 Task: Open Card Card0000000012 in Board Board0000000003 in Workspace WS0000000001 in Trello. Add Member Prateek.ku2001@gmail.com to Card Card0000000012 in Board Board0000000003 in Workspace WS0000000001 in Trello. Add Red Label titled Label0000000012 to Card Card0000000012 in Board Board0000000003 in Workspace WS0000000001 in Trello. Add Checklist CL0000000012 to Card Card0000000012 in Board Board0000000003 in Workspace WS0000000001 in Trello. Add Dates with Start Date as Nov 01 2023 and Due Date as Nov 30 2023 to Card Card0000000012 in Board Board0000000003 in Workspace WS0000000001 in Trello
Action: Mouse moved to (667, 109)
Screenshot: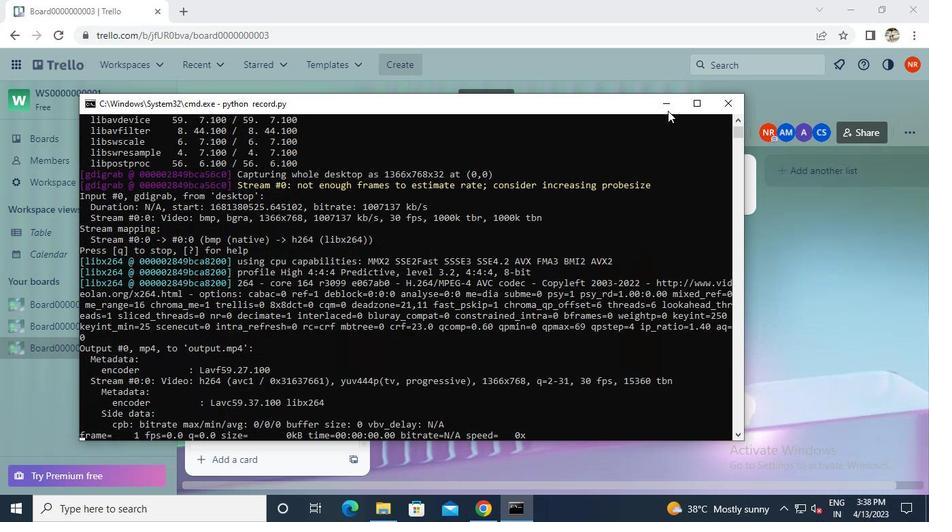 
Action: Mouse pressed left at (667, 109)
Screenshot: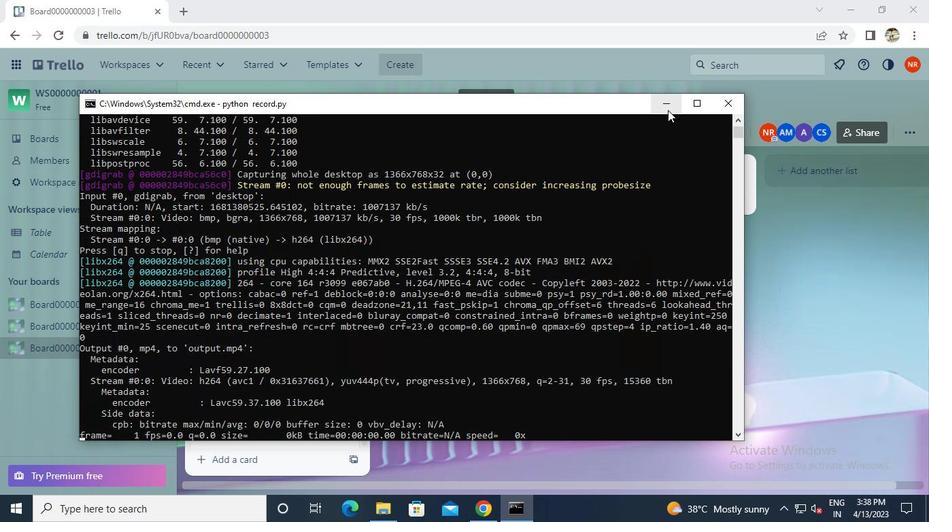 
Action: Mouse moved to (271, 422)
Screenshot: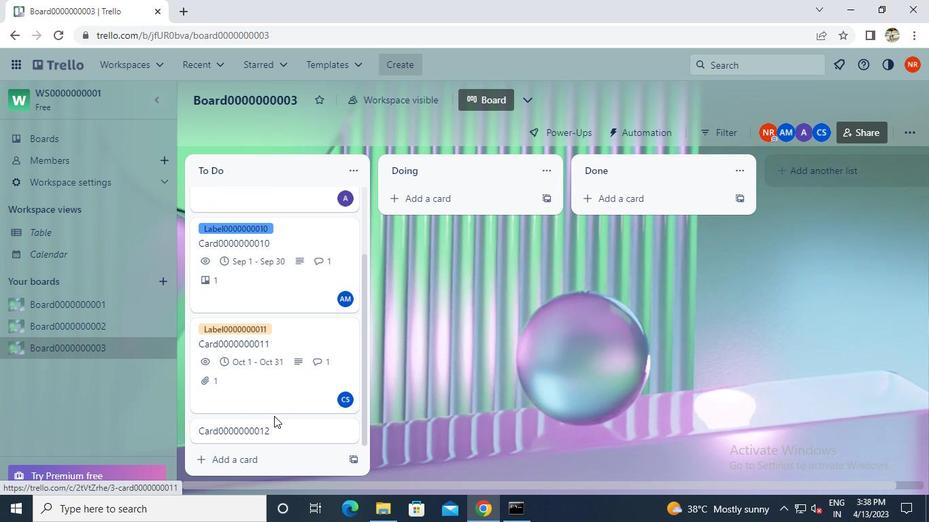 
Action: Mouse pressed left at (271, 422)
Screenshot: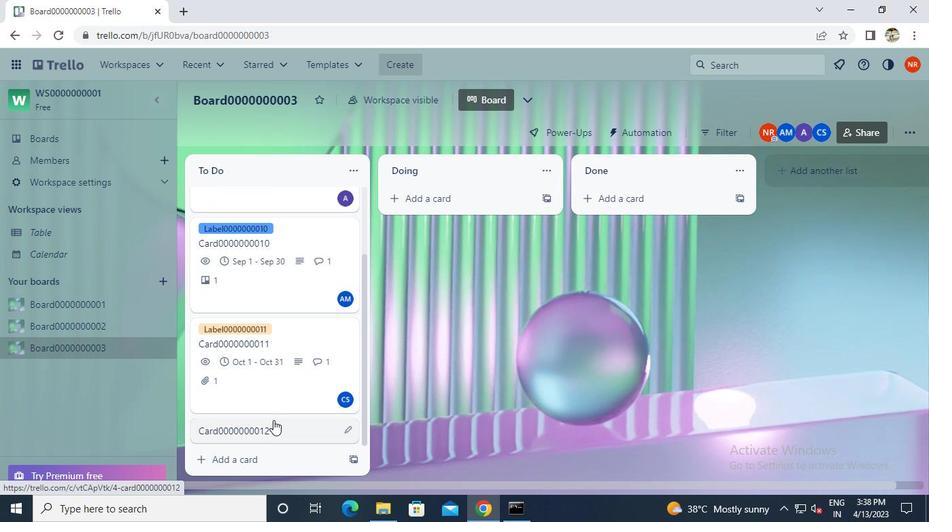 
Action: Mouse moved to (631, 220)
Screenshot: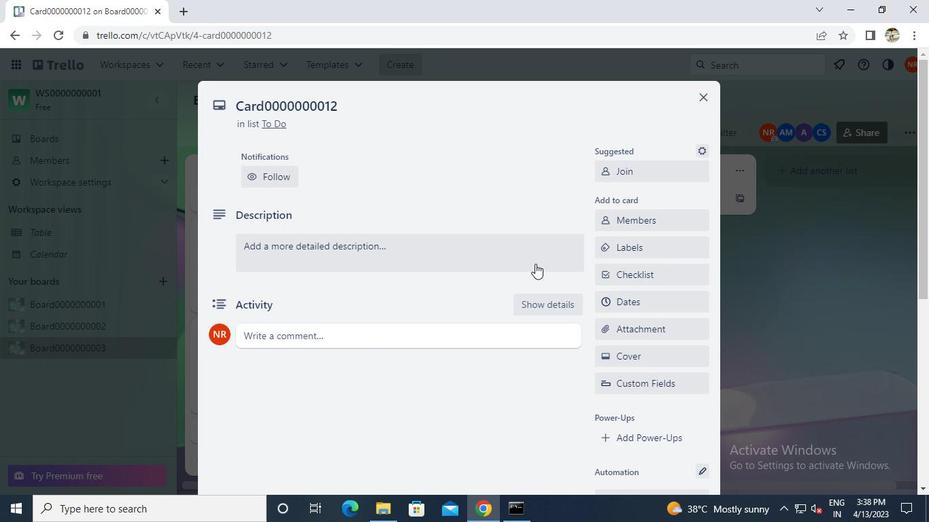 
Action: Mouse pressed left at (631, 220)
Screenshot: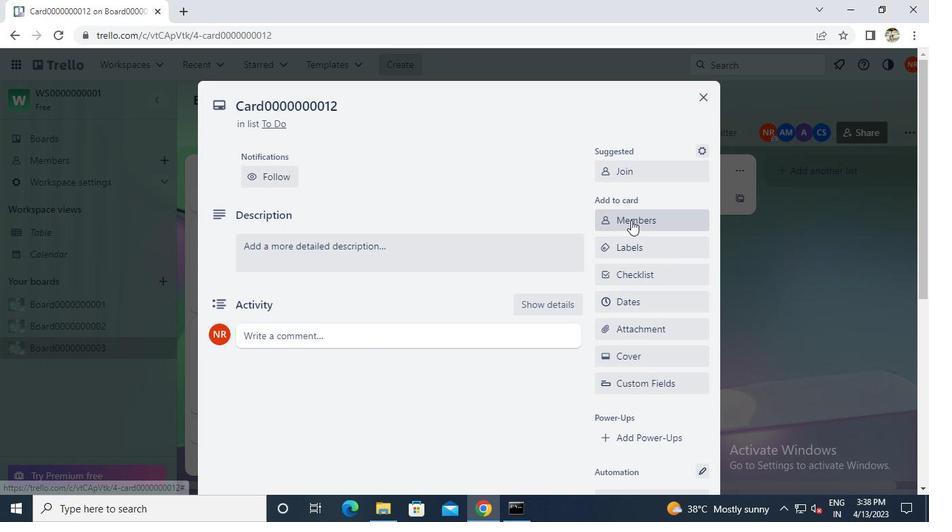 
Action: Keyboard p
Screenshot: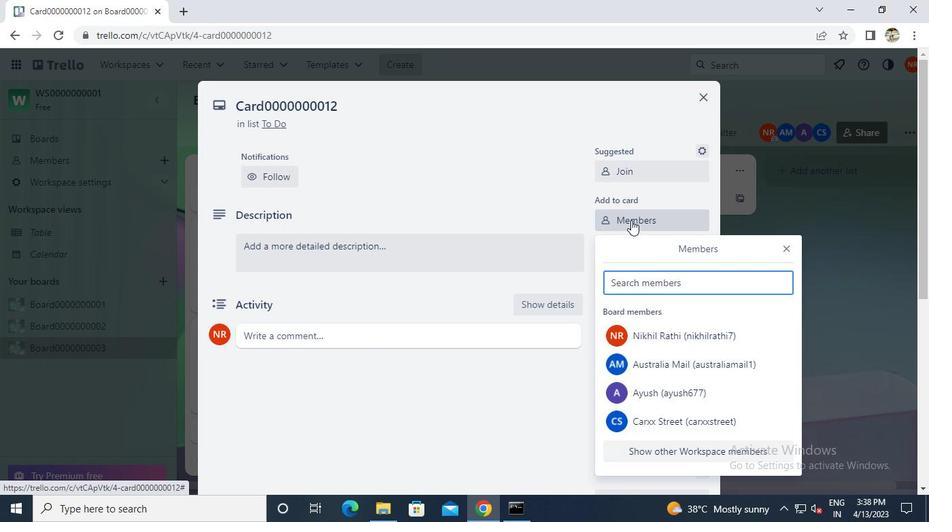 
Action: Mouse moved to (640, 414)
Screenshot: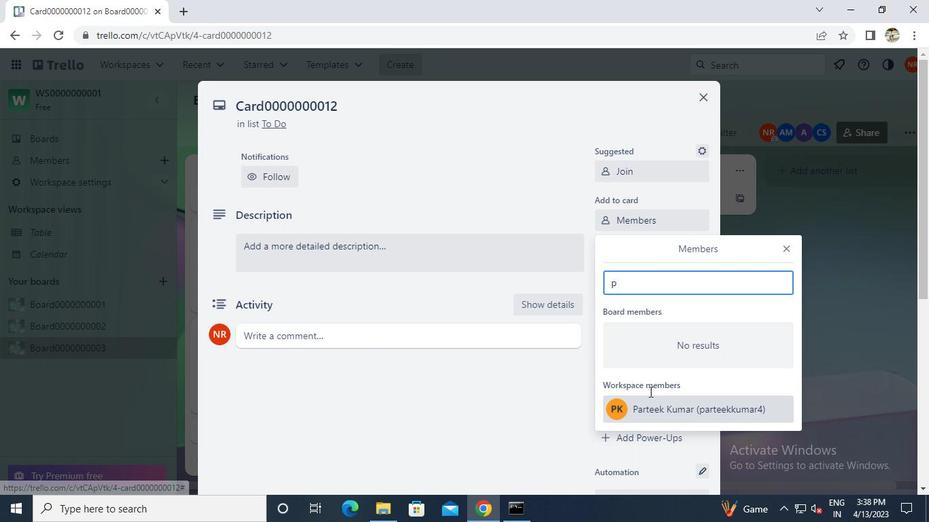 
Action: Mouse pressed left at (640, 414)
Screenshot: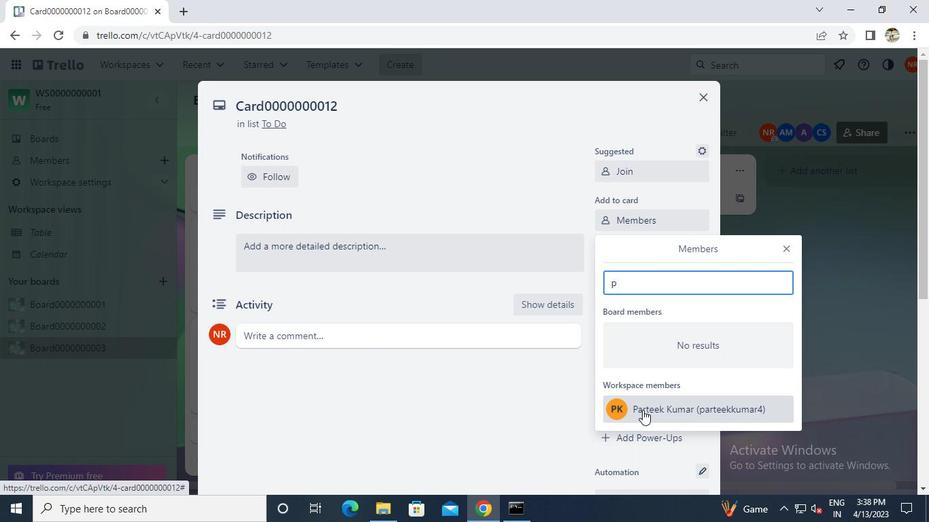 
Action: Mouse moved to (787, 251)
Screenshot: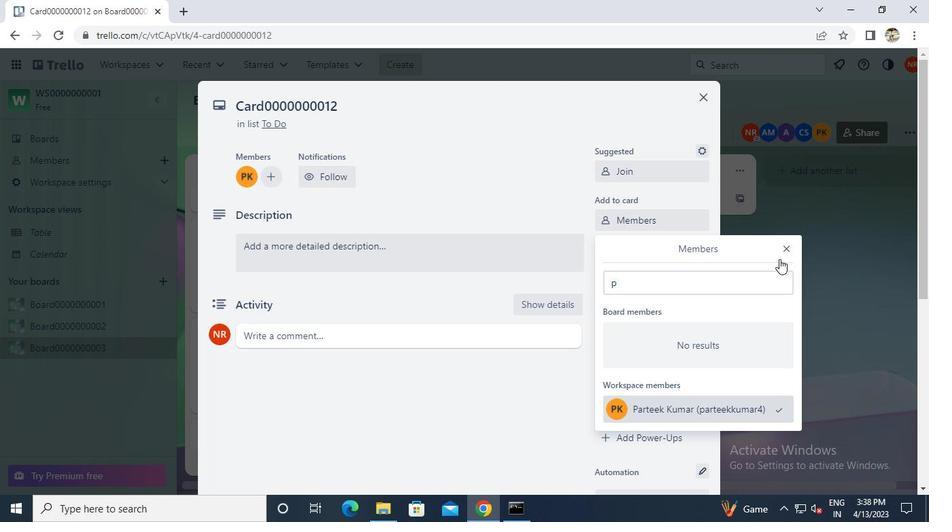 
Action: Mouse pressed left at (787, 251)
Screenshot: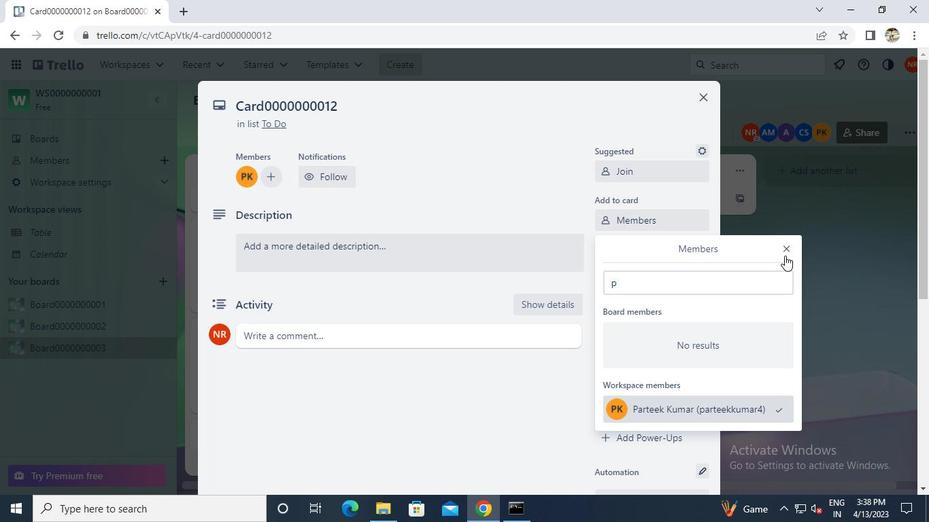 
Action: Mouse moved to (650, 240)
Screenshot: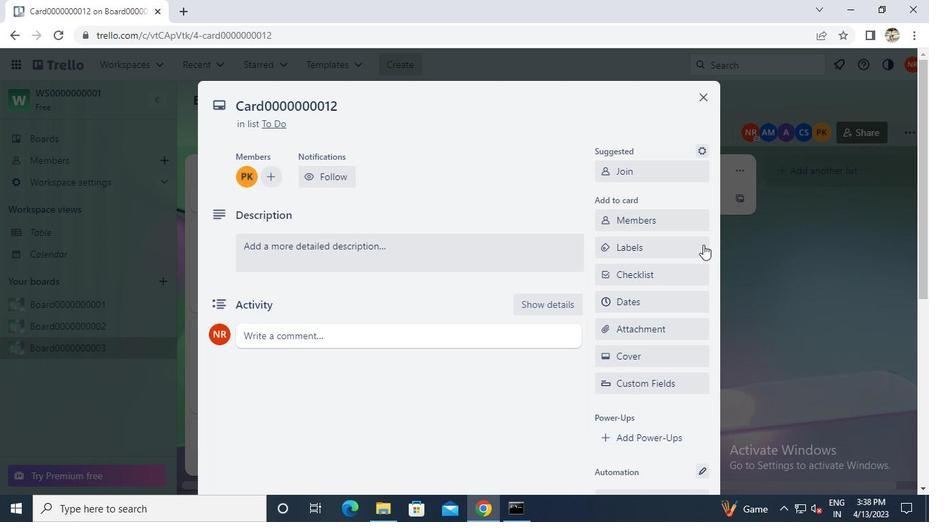 
Action: Mouse pressed left at (650, 240)
Screenshot: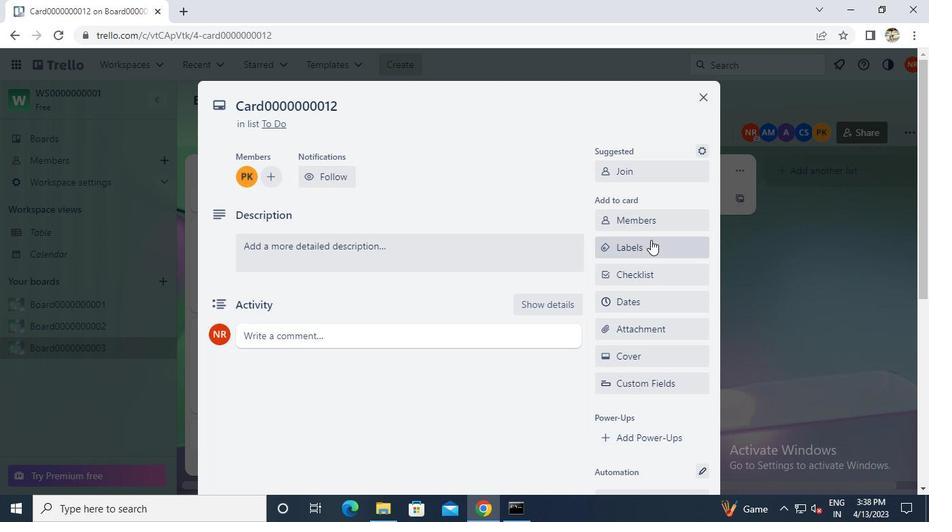 
Action: Mouse moved to (673, 412)
Screenshot: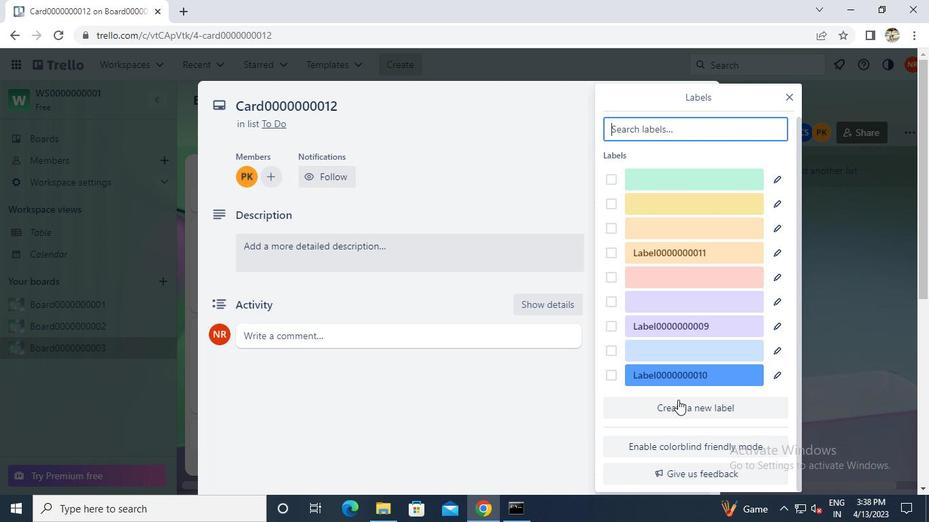 
Action: Mouse pressed left at (673, 412)
Screenshot: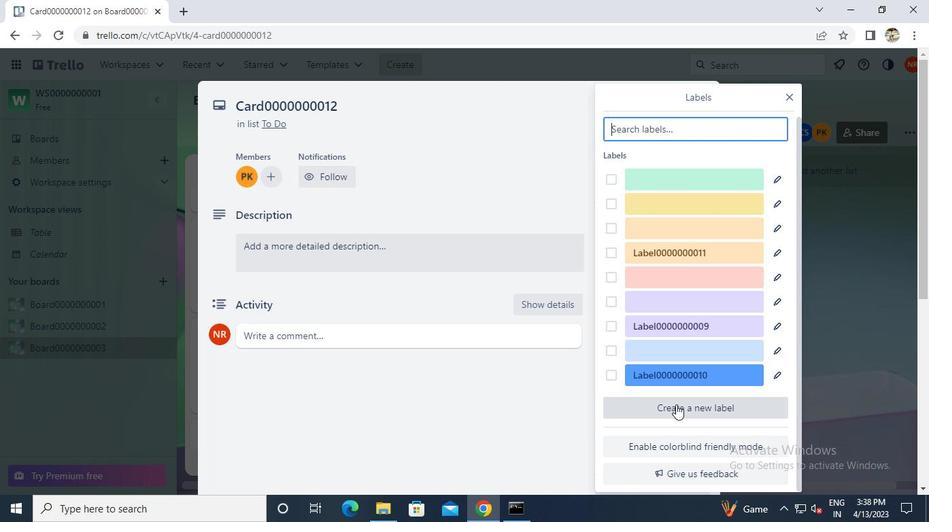 
Action: Mouse moved to (733, 321)
Screenshot: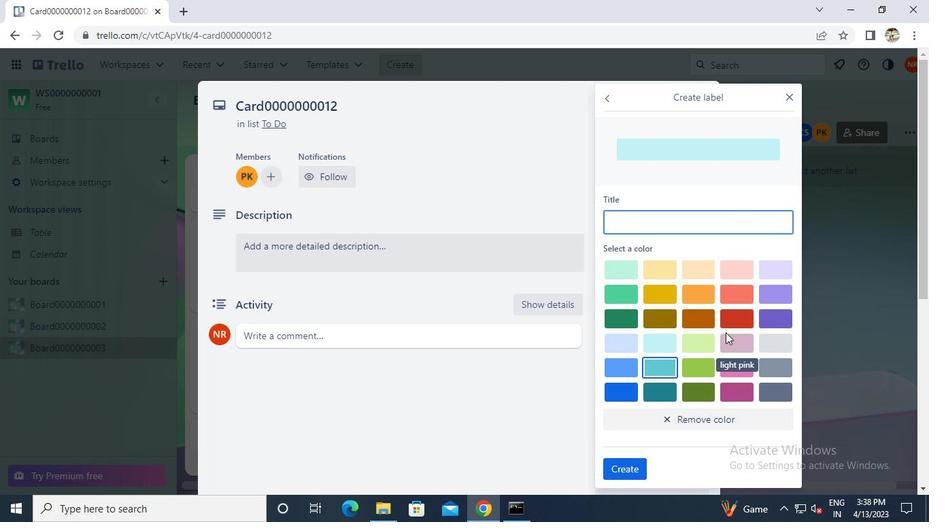 
Action: Mouse pressed left at (733, 321)
Screenshot: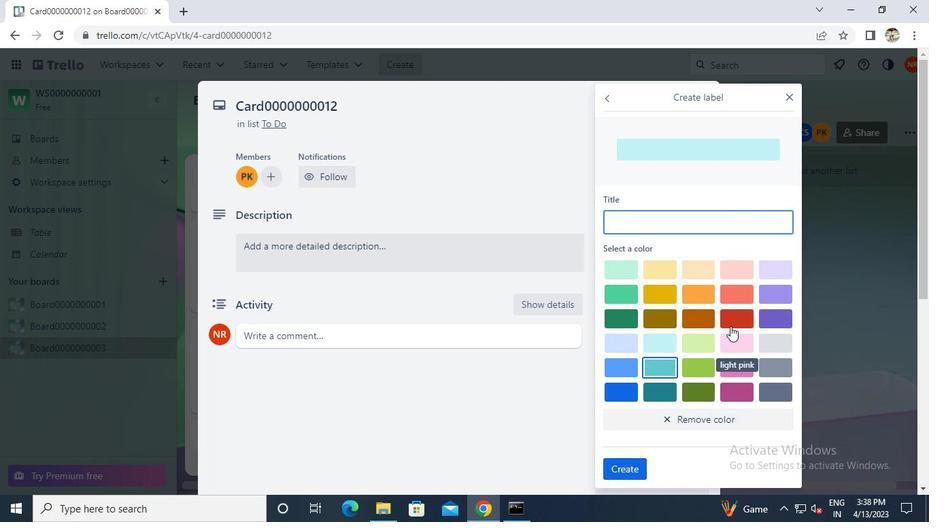 
Action: Mouse moved to (680, 214)
Screenshot: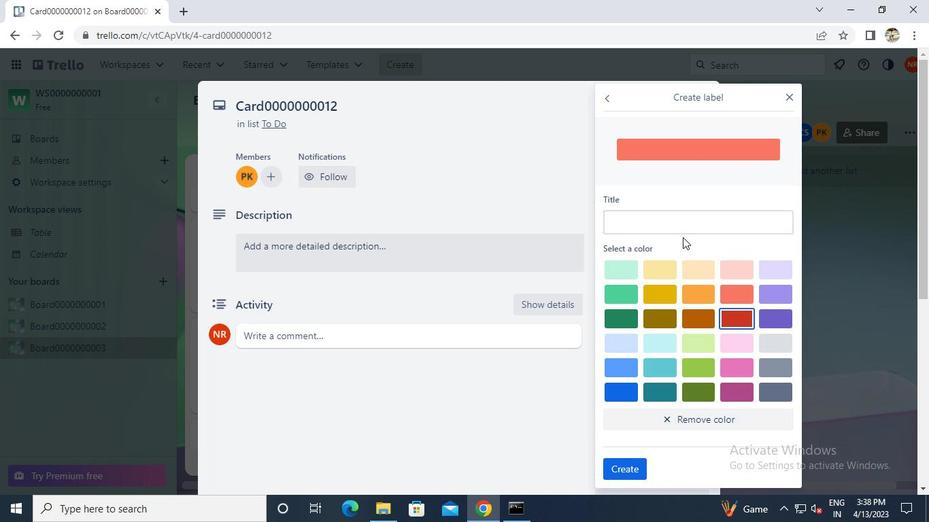 
Action: Mouse pressed left at (680, 214)
Screenshot: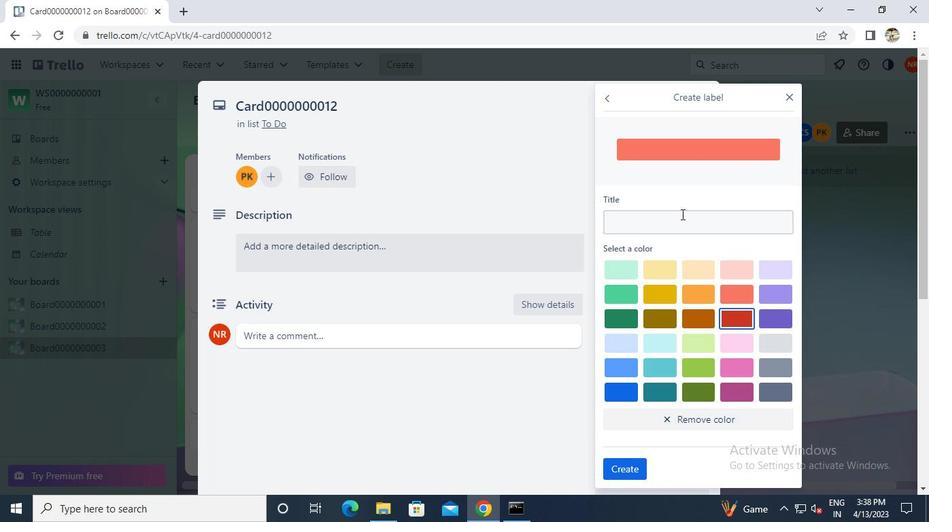 
Action: Mouse moved to (653, 197)
Screenshot: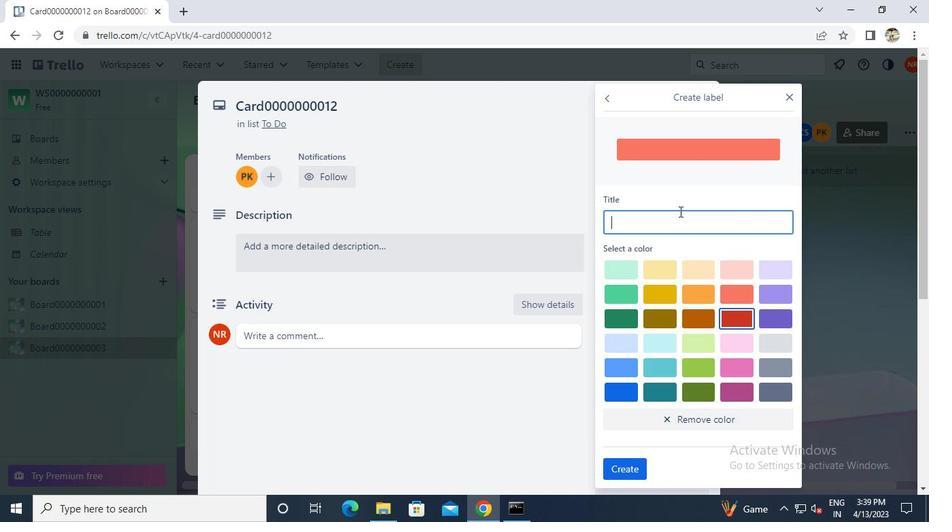 
Action: Keyboard Key.caps_lock
Screenshot: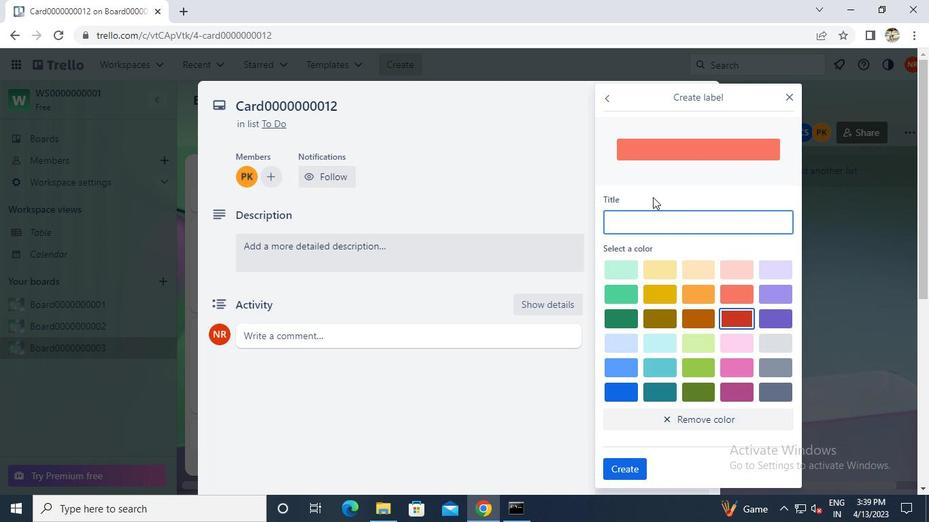 
Action: Keyboard l
Screenshot: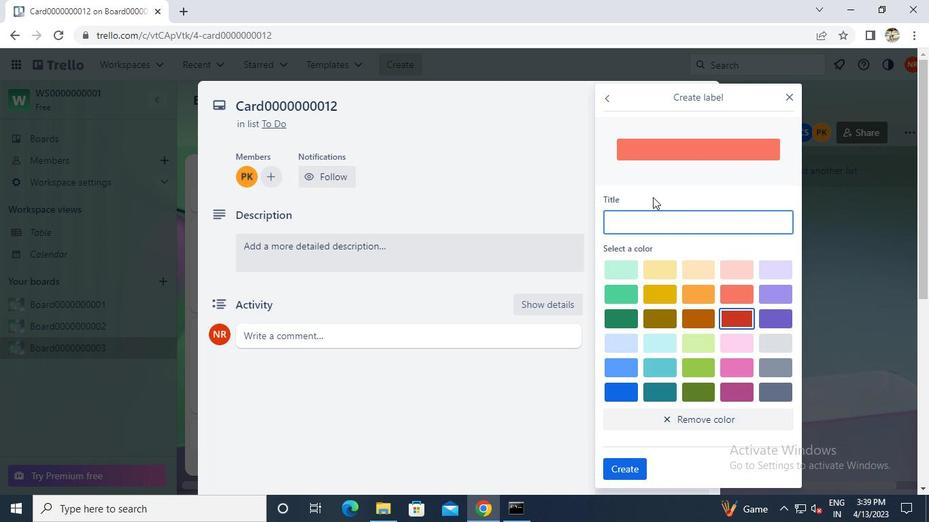 
Action: Keyboard Key.caps_lock
Screenshot: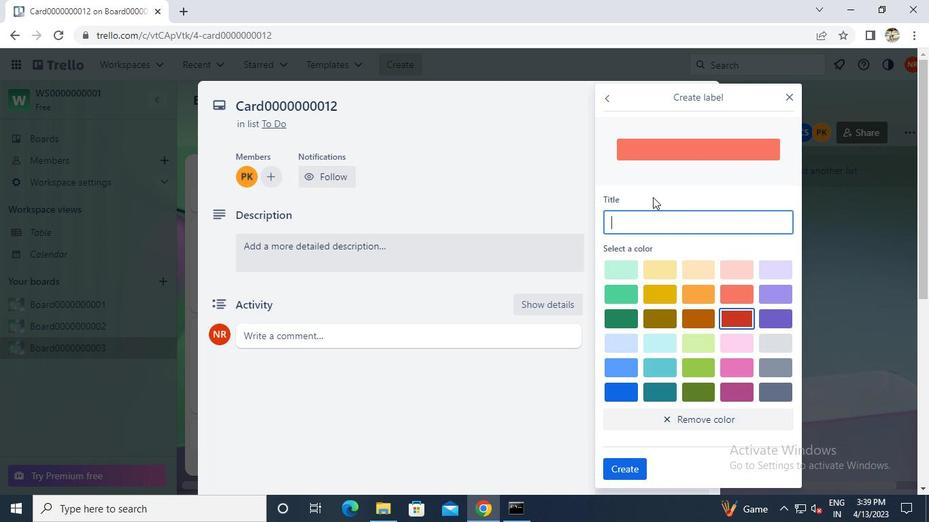 
Action: Keyboard a
Screenshot: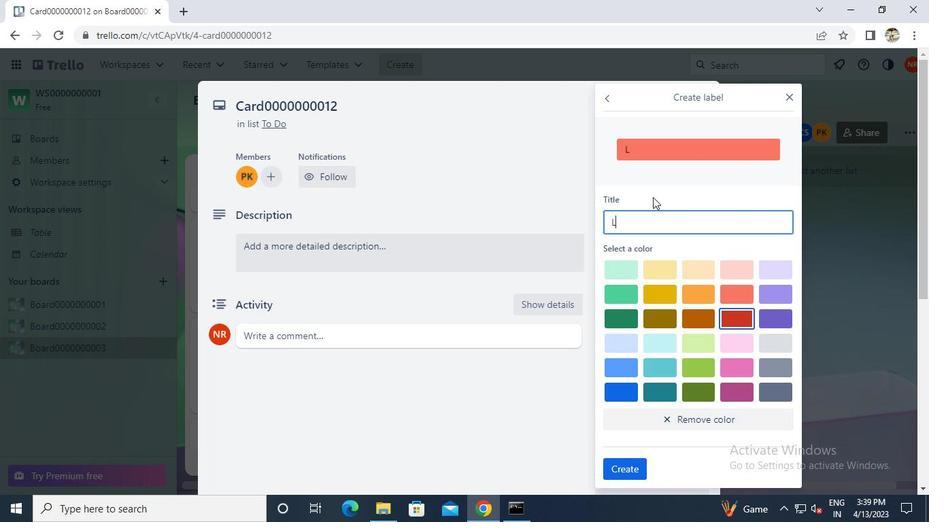 
Action: Keyboard b
Screenshot: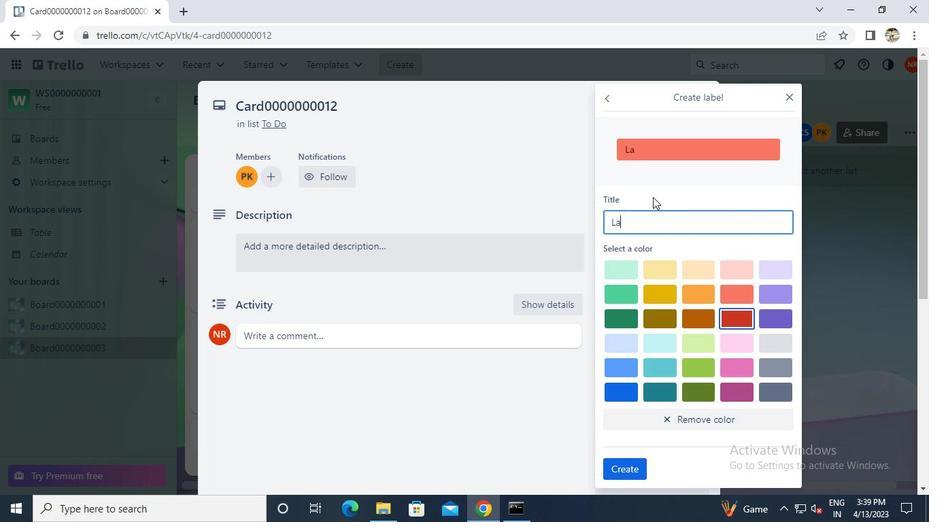 
Action: Keyboard e
Screenshot: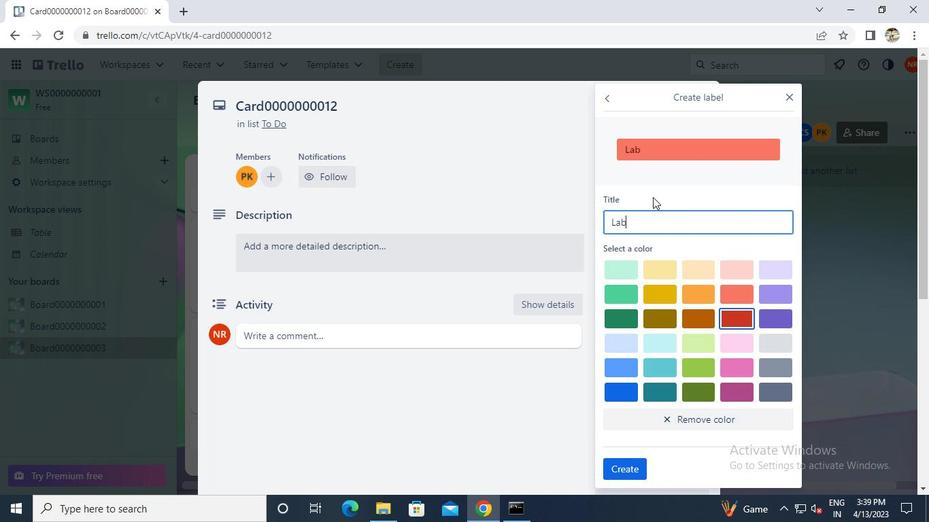 
Action: Keyboard l
Screenshot: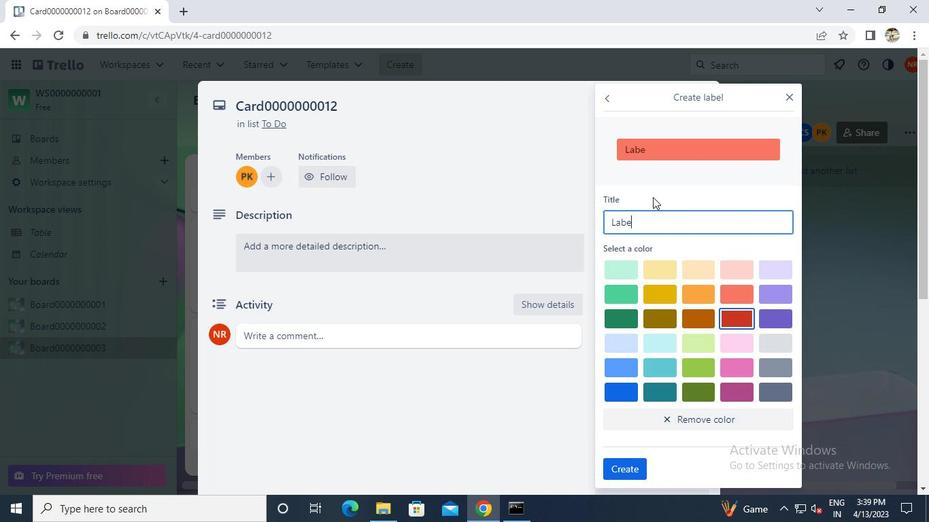
Action: Keyboard 0
Screenshot: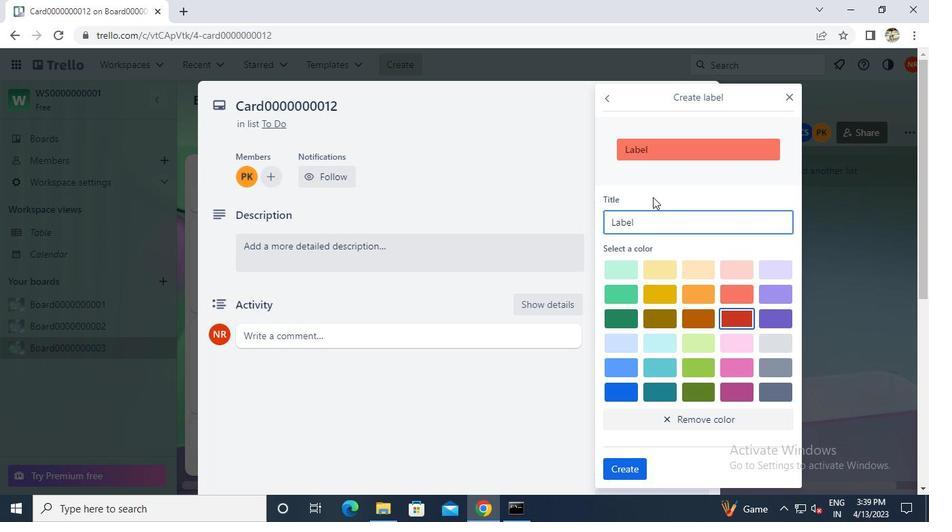 
Action: Keyboard 0
Screenshot: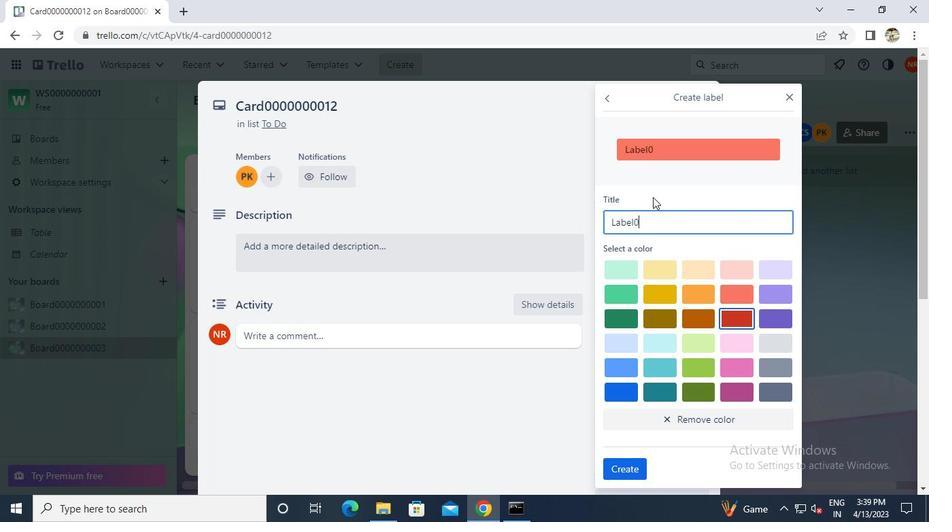 
Action: Keyboard 0
Screenshot: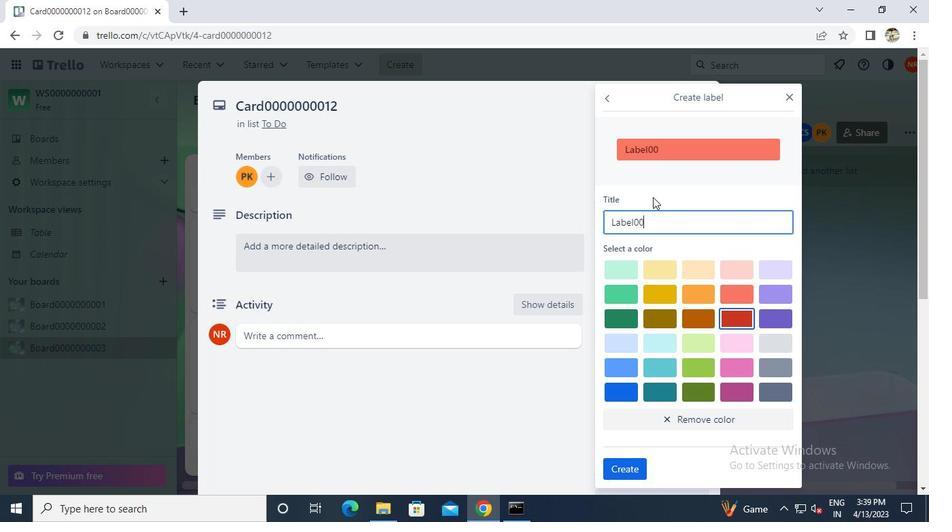 
Action: Keyboard 0
Screenshot: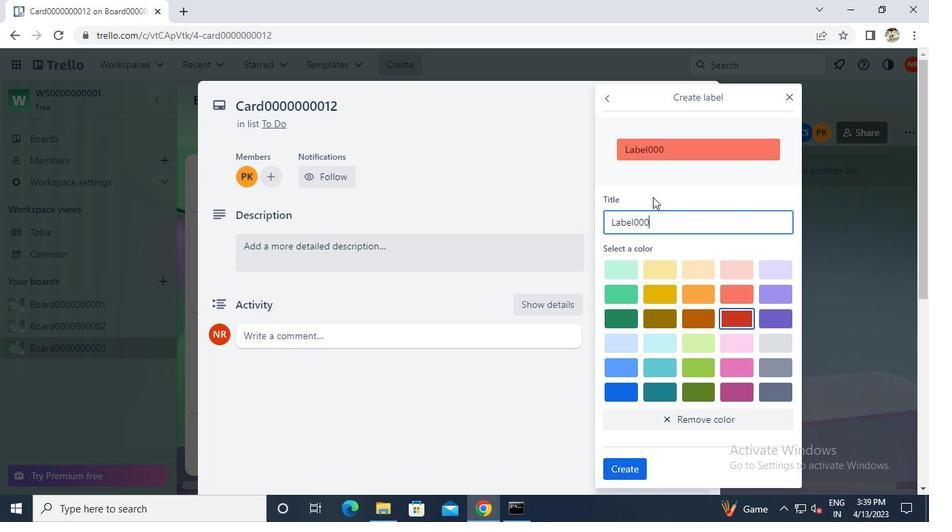 
Action: Keyboard 0
Screenshot: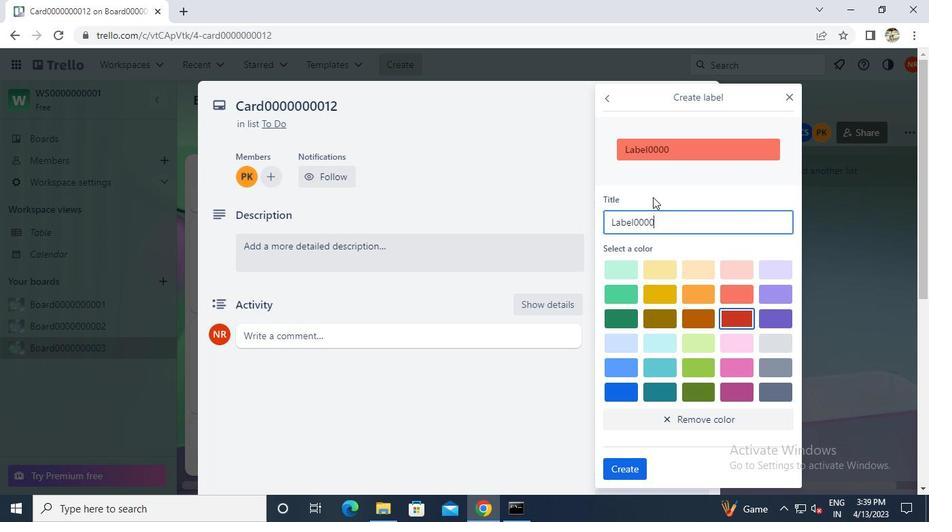 
Action: Keyboard 0
Screenshot: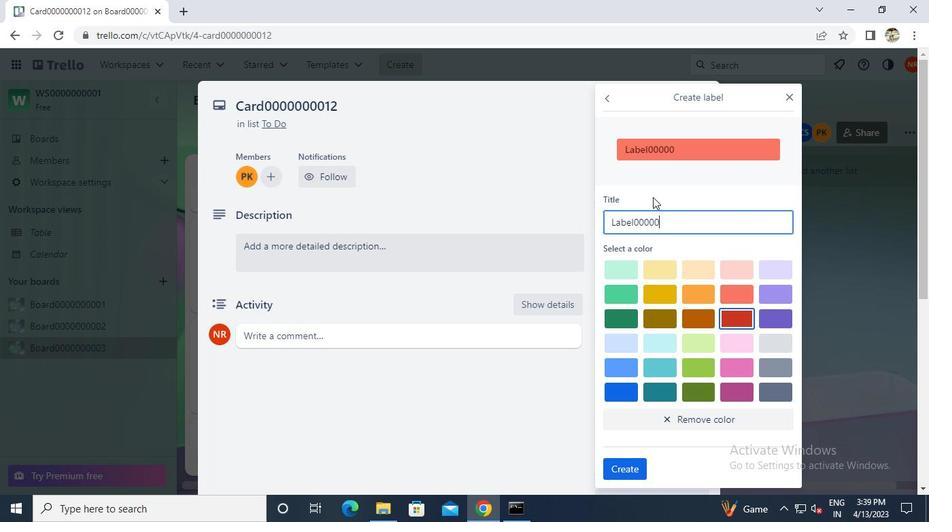 
Action: Keyboard 0
Screenshot: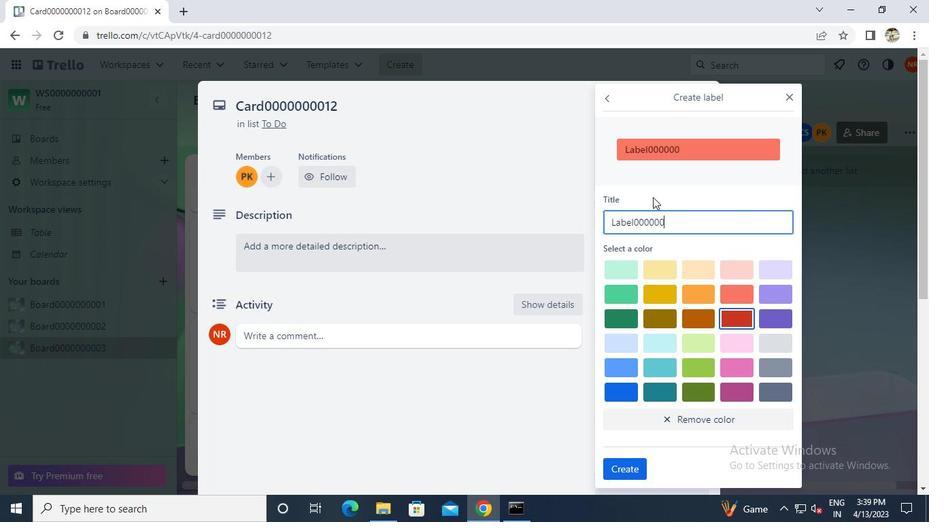 
Action: Keyboard 0
Screenshot: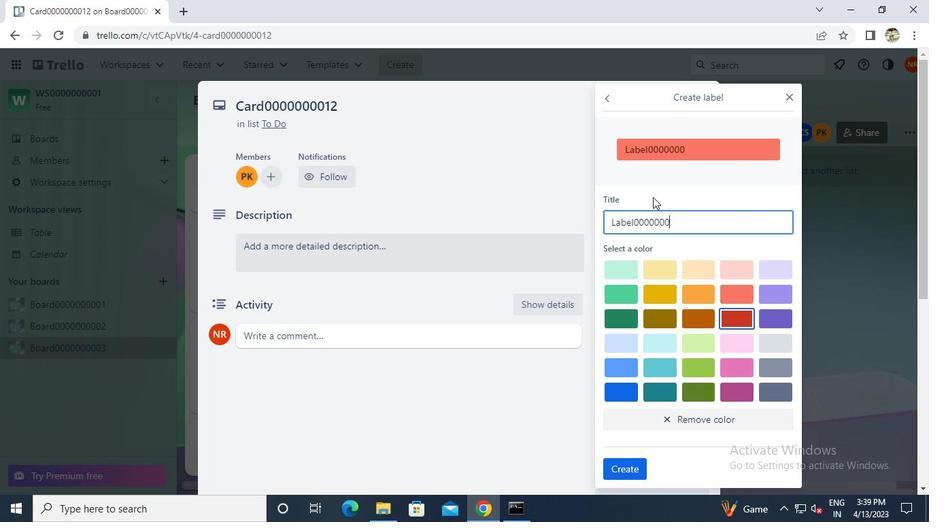 
Action: Keyboard 0
Screenshot: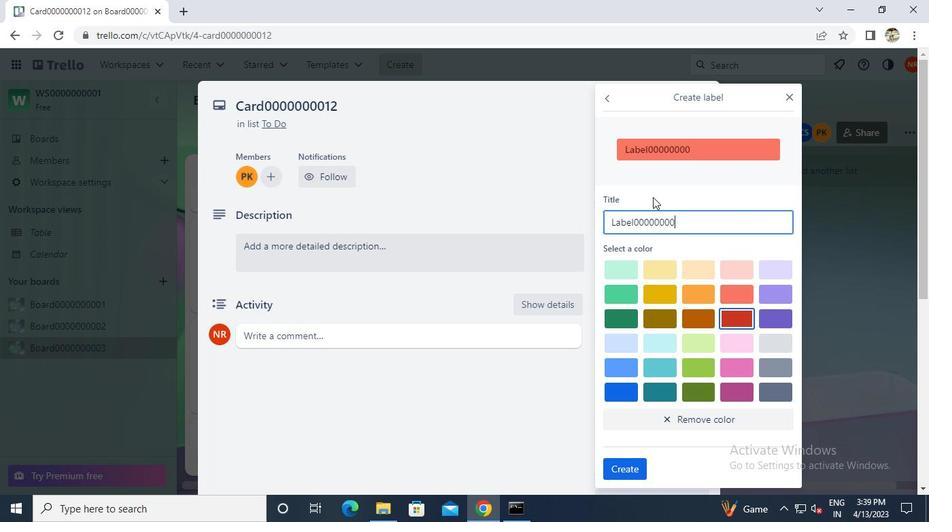 
Action: Keyboard 1
Screenshot: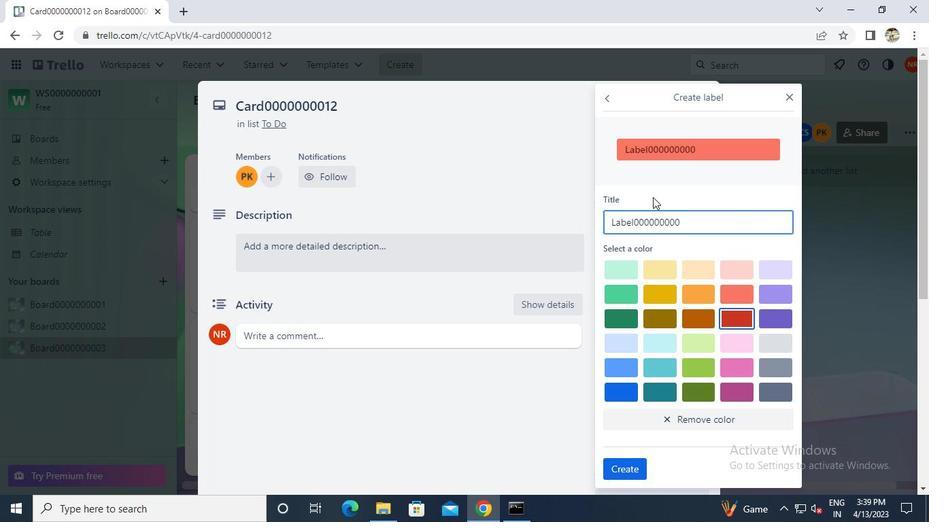 
Action: Keyboard 2
Screenshot: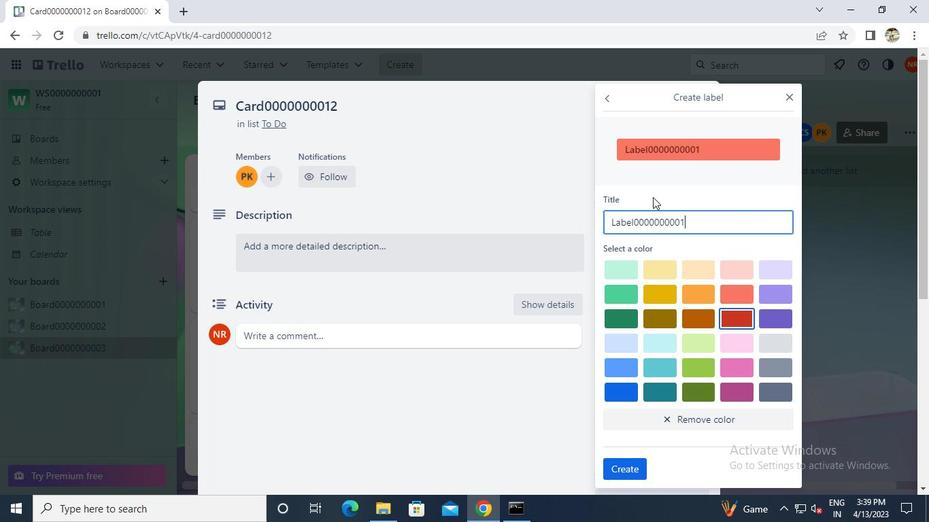 
Action: Mouse moved to (614, 470)
Screenshot: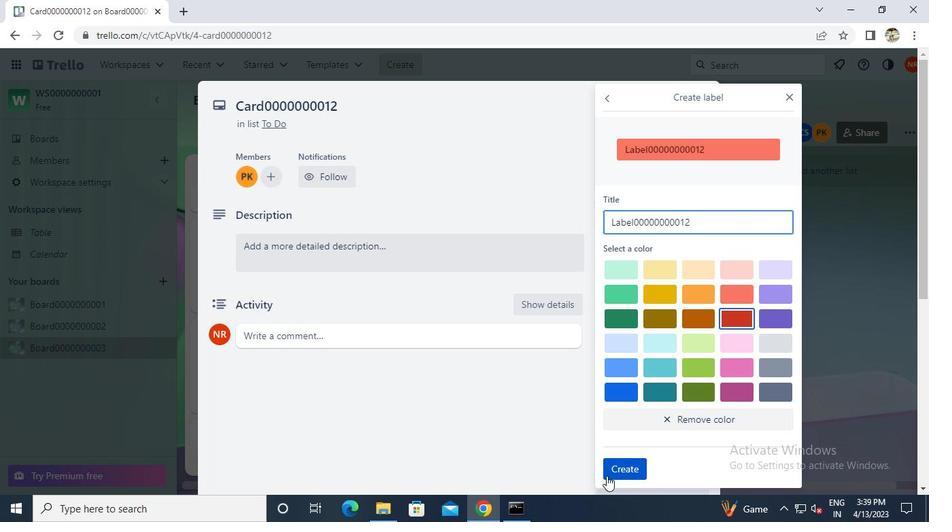 
Action: Mouse pressed left at (614, 470)
Screenshot: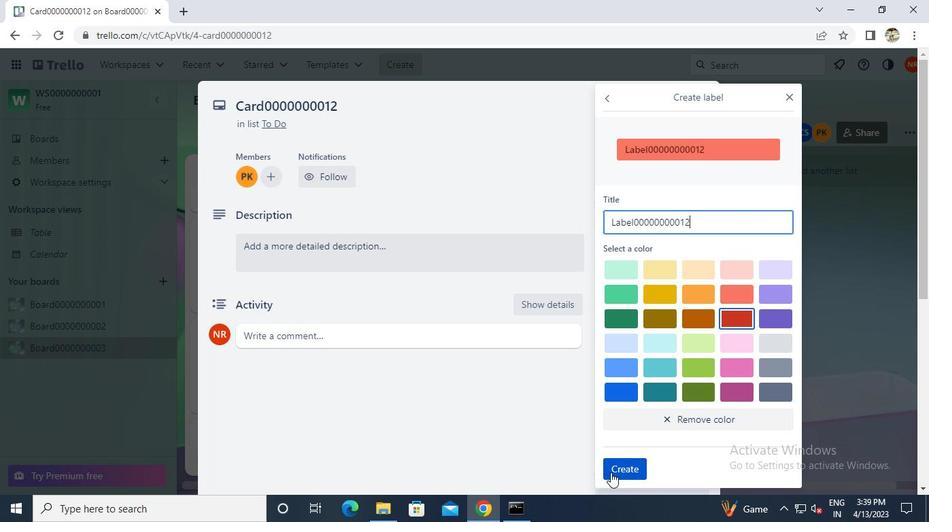 
Action: Mouse moved to (787, 96)
Screenshot: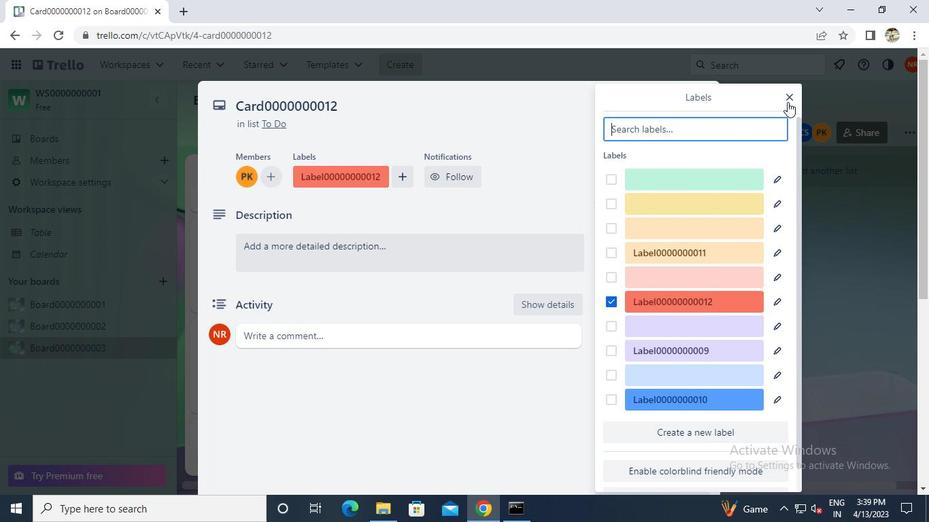 
Action: Mouse pressed left at (787, 96)
Screenshot: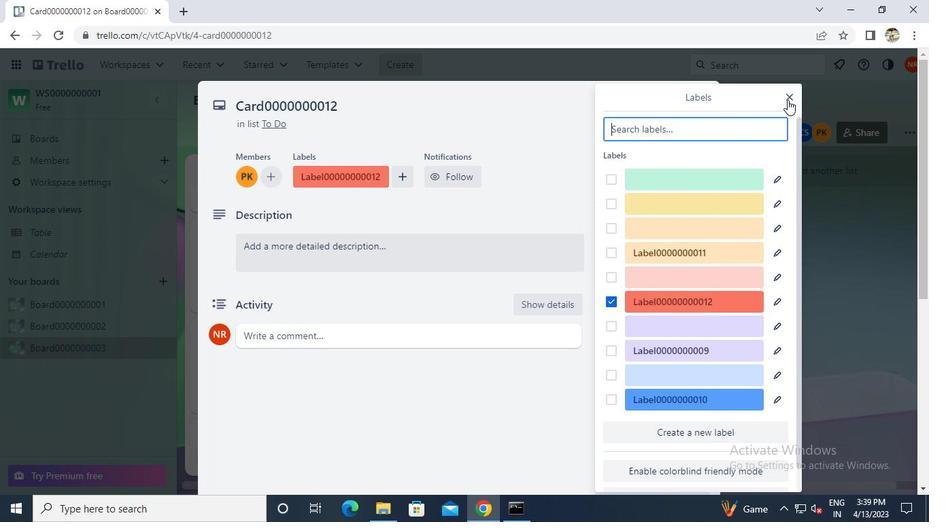 
Action: Mouse moved to (657, 273)
Screenshot: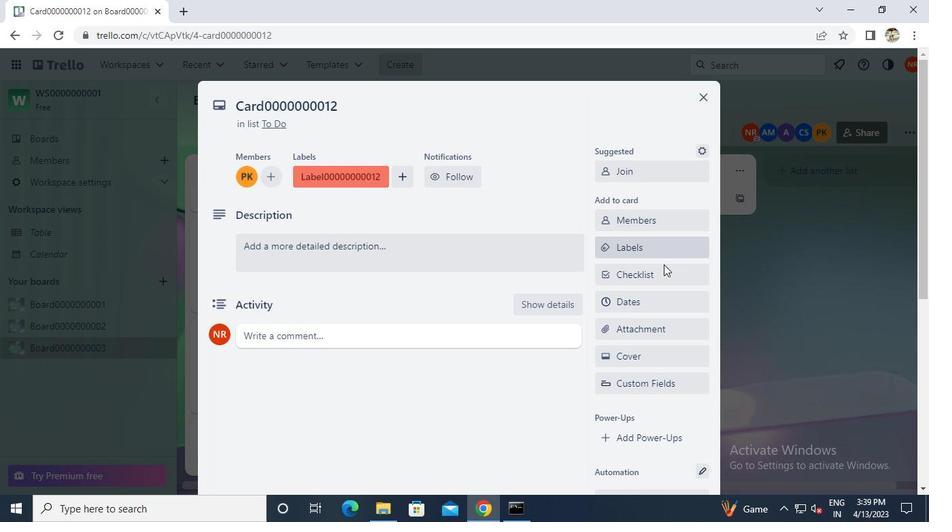 
Action: Mouse pressed left at (657, 273)
Screenshot: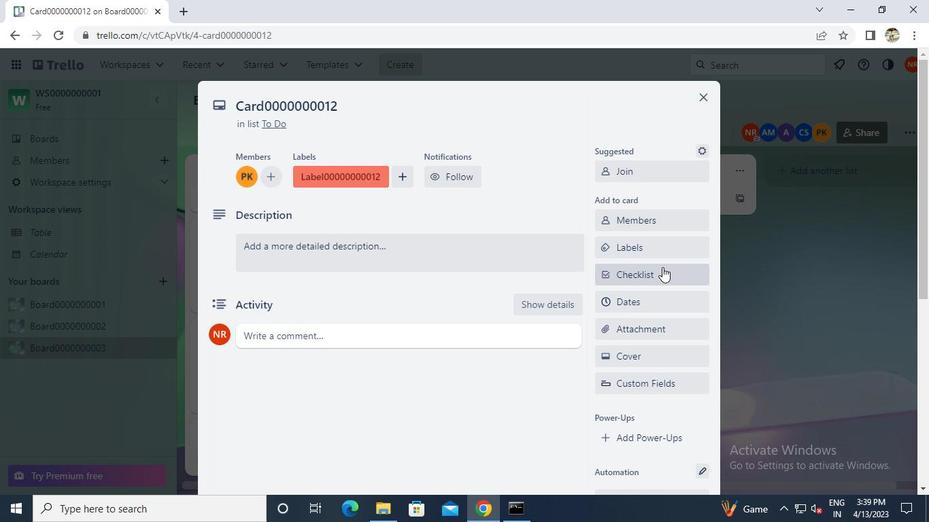 
Action: Keyboard Key.caps_lock
Screenshot: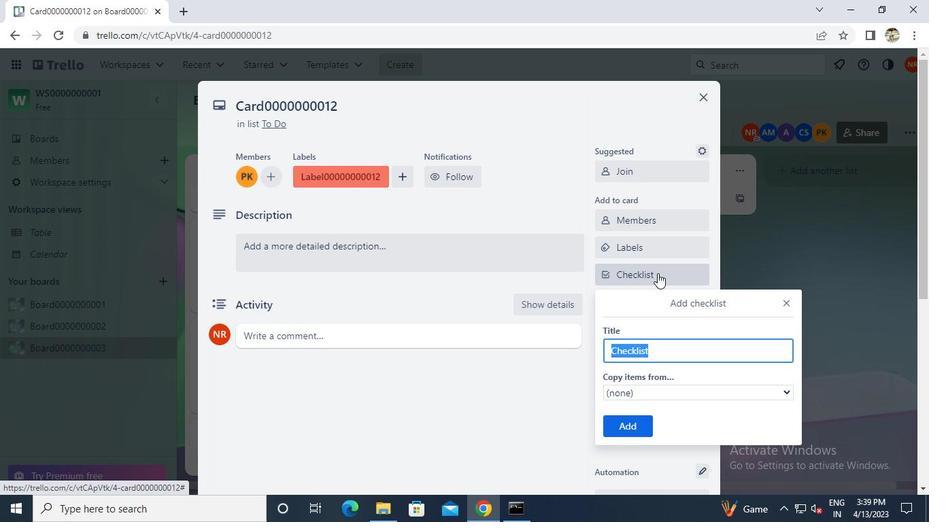 
Action: Keyboard c
Screenshot: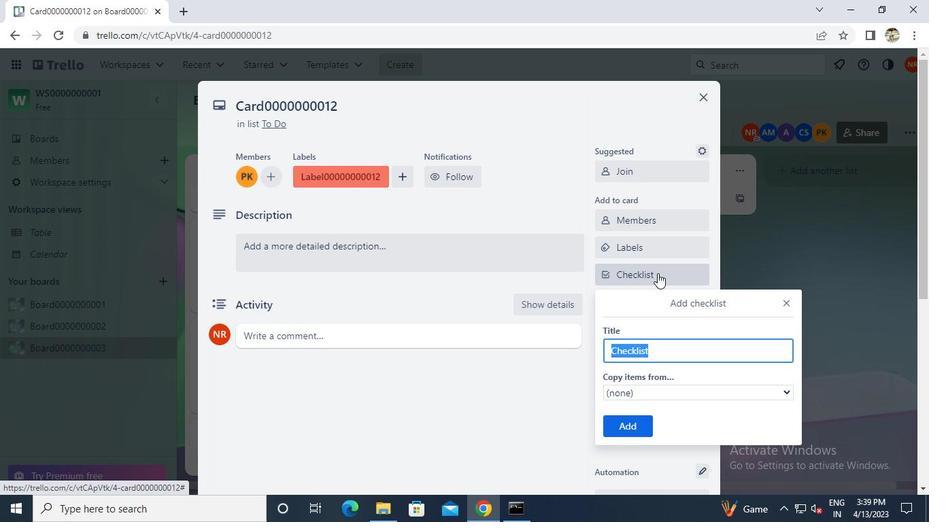 
Action: Keyboard l
Screenshot: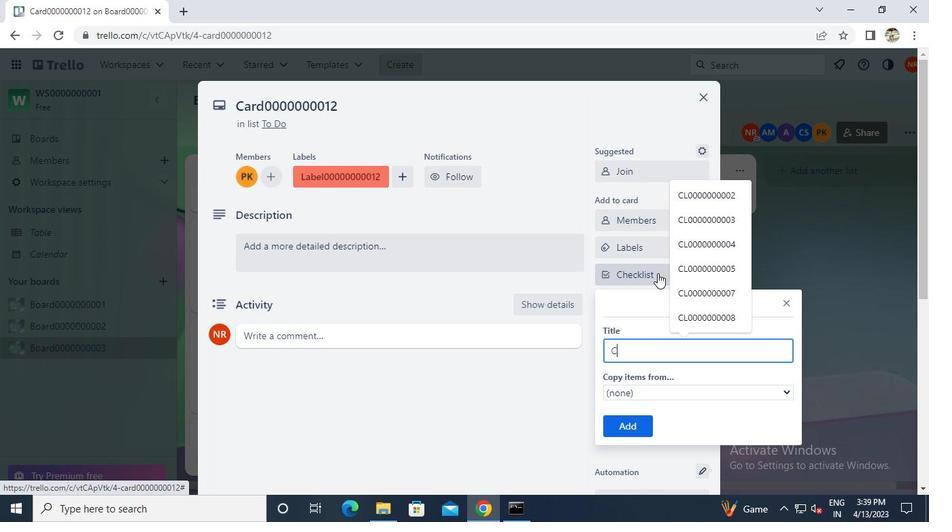 
Action: Keyboard 0
Screenshot: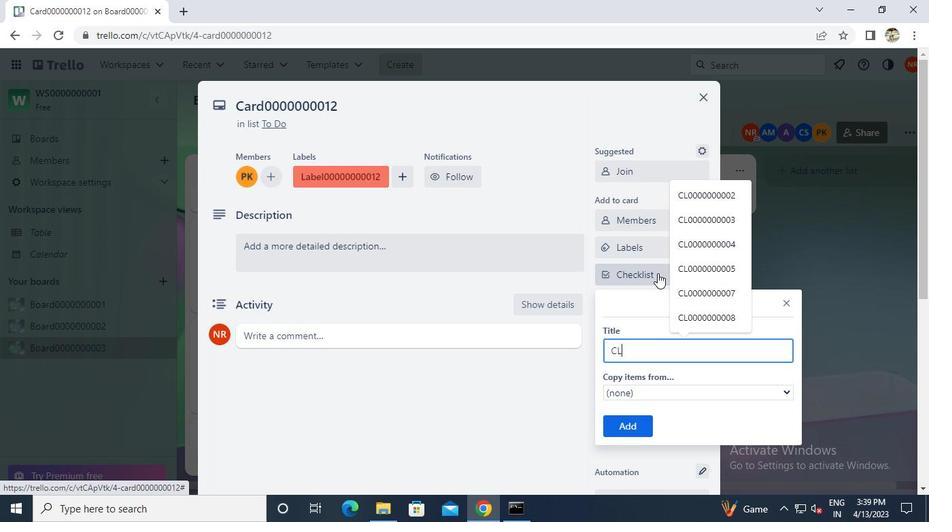 
Action: Keyboard 0
Screenshot: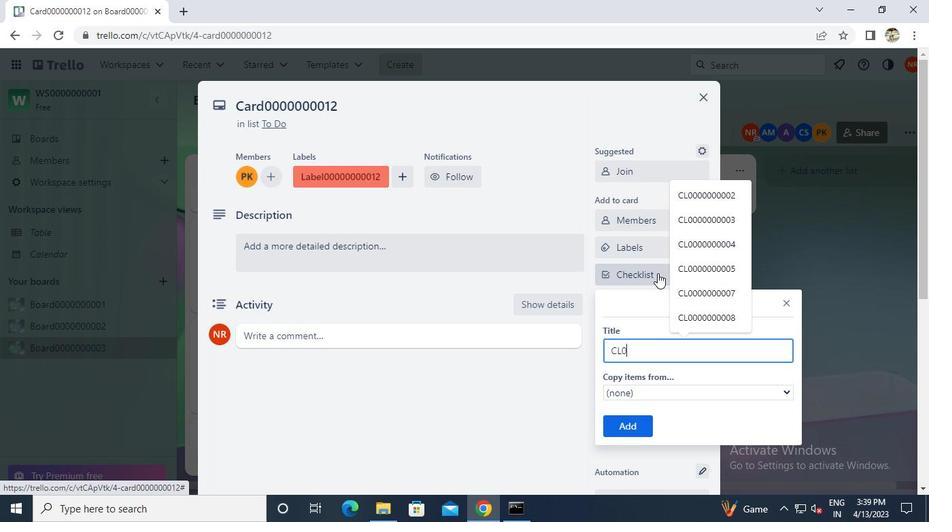 
Action: Keyboard 0
Screenshot: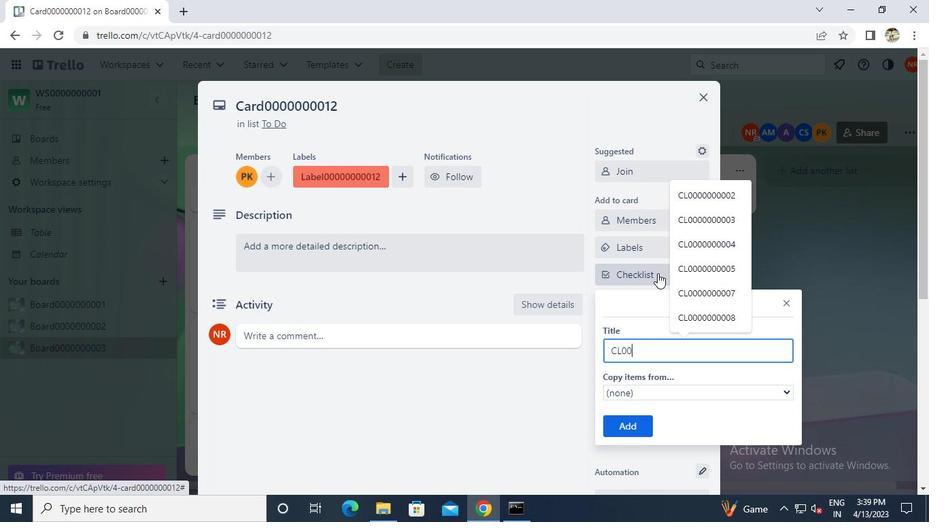 
Action: Keyboard 0
Screenshot: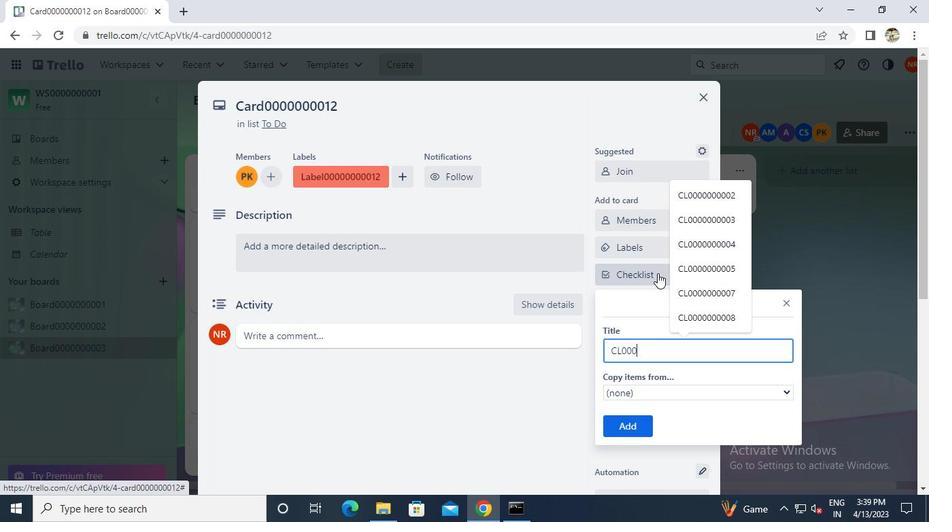 
Action: Keyboard 0
Screenshot: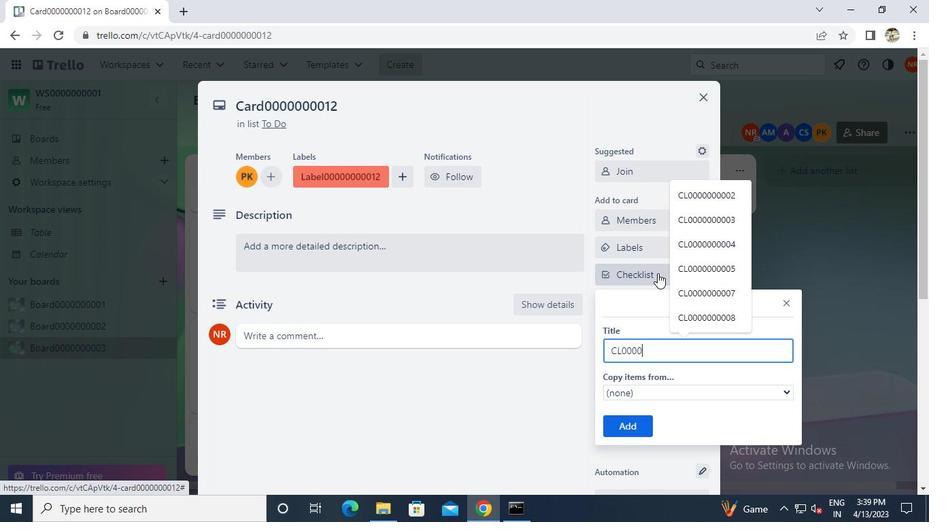 
Action: Keyboard 0
Screenshot: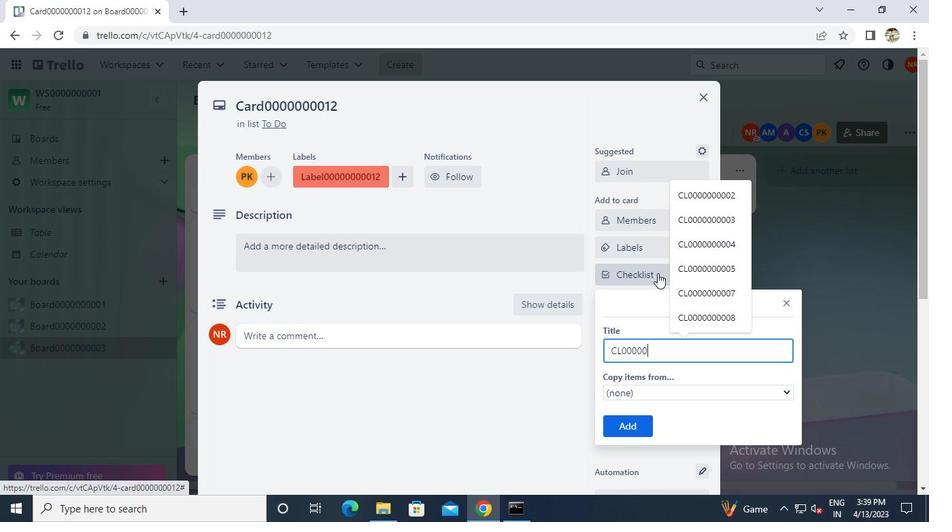 
Action: Keyboard 0
Screenshot: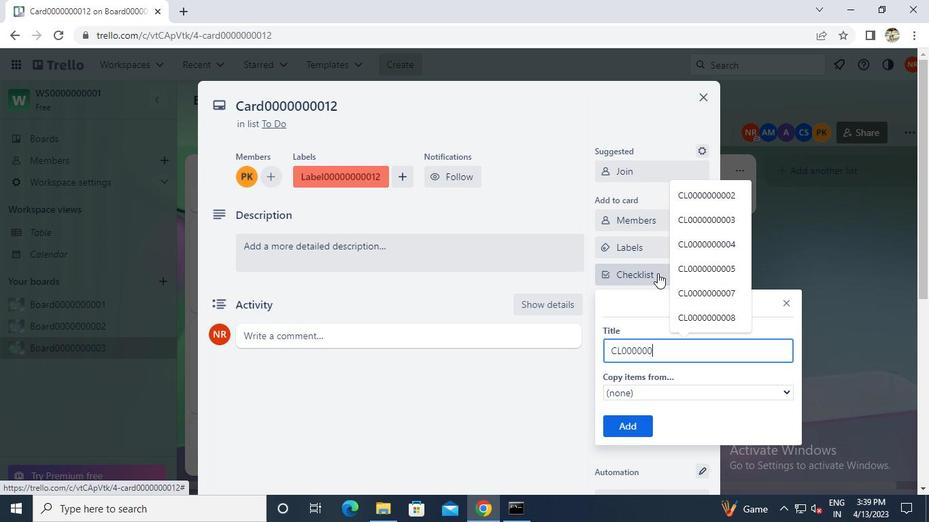 
Action: Keyboard 0
Screenshot: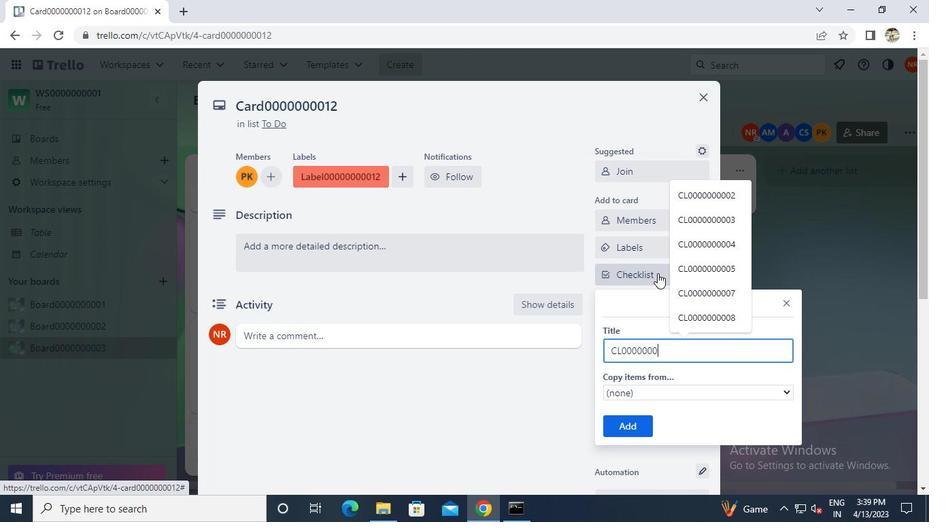 
Action: Keyboard 1
Screenshot: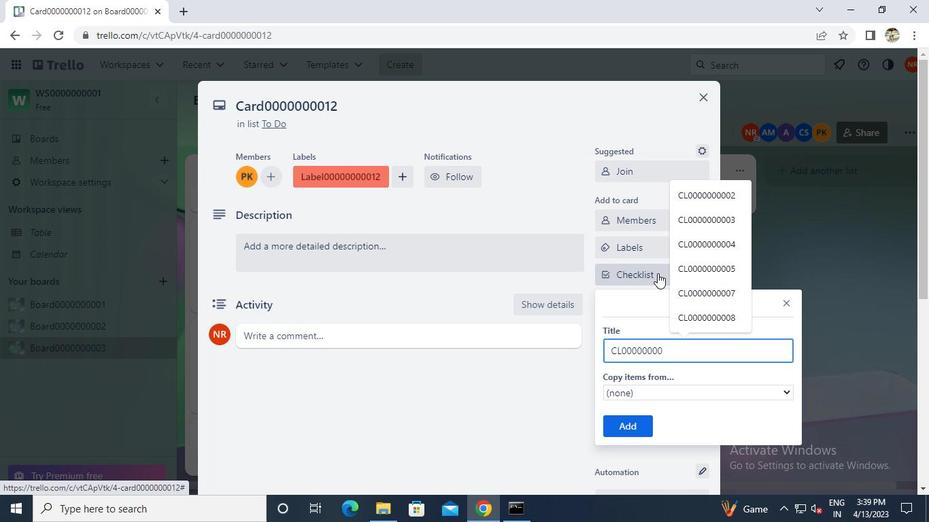 
Action: Keyboard 2
Screenshot: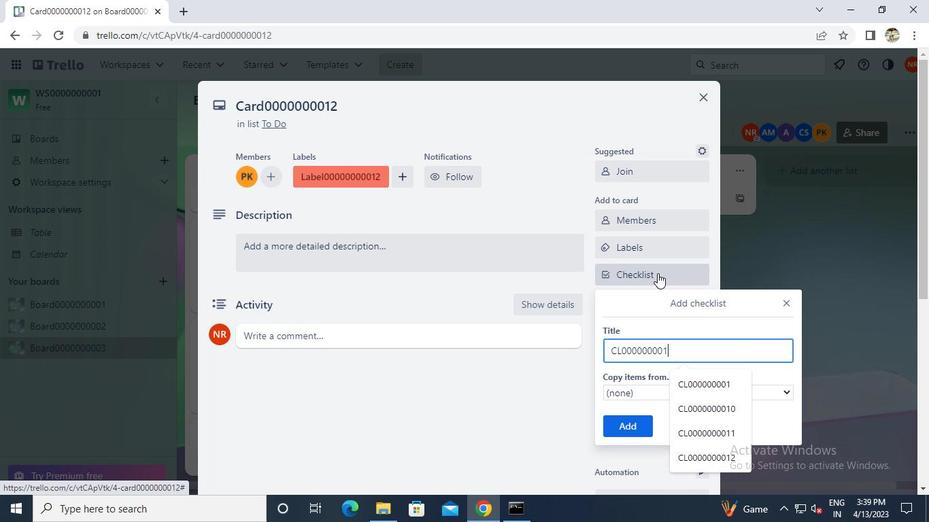 
Action: Mouse moved to (629, 424)
Screenshot: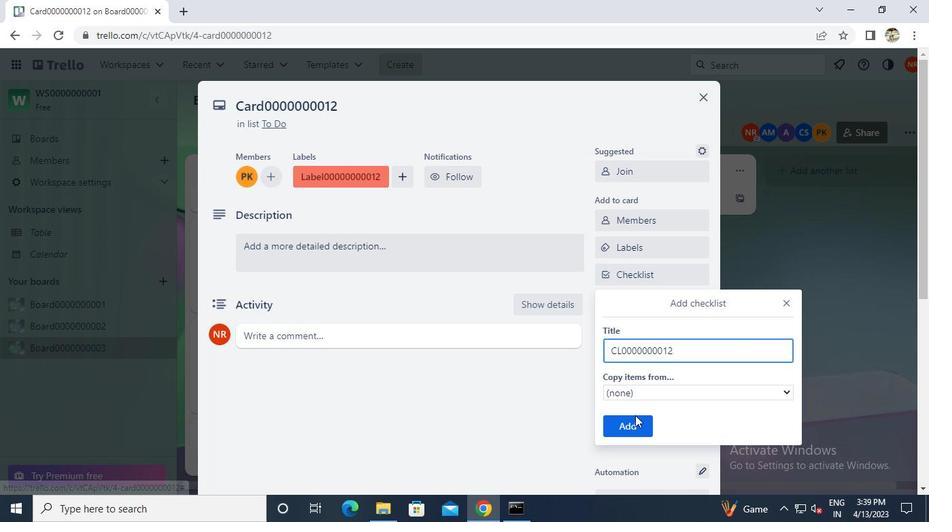 
Action: Mouse pressed left at (629, 424)
Screenshot: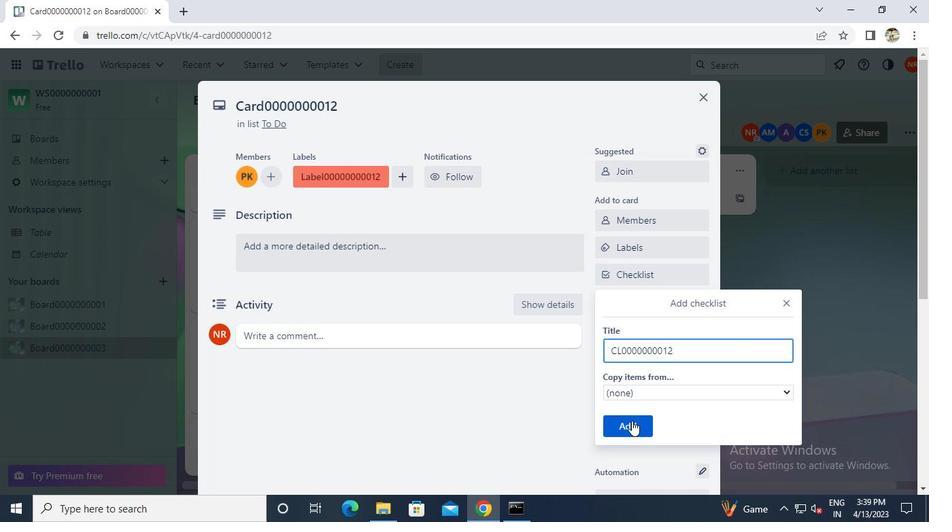 
Action: Mouse moved to (634, 299)
Screenshot: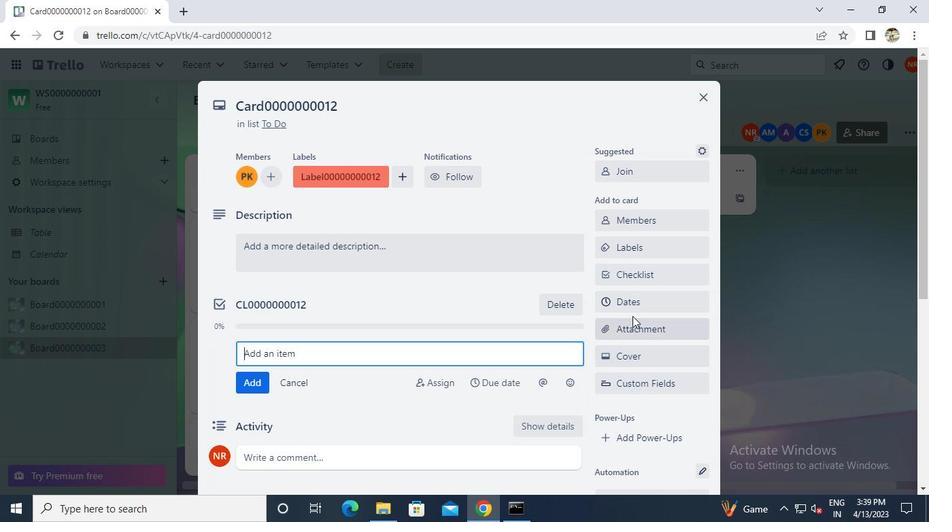 
Action: Mouse pressed left at (634, 299)
Screenshot: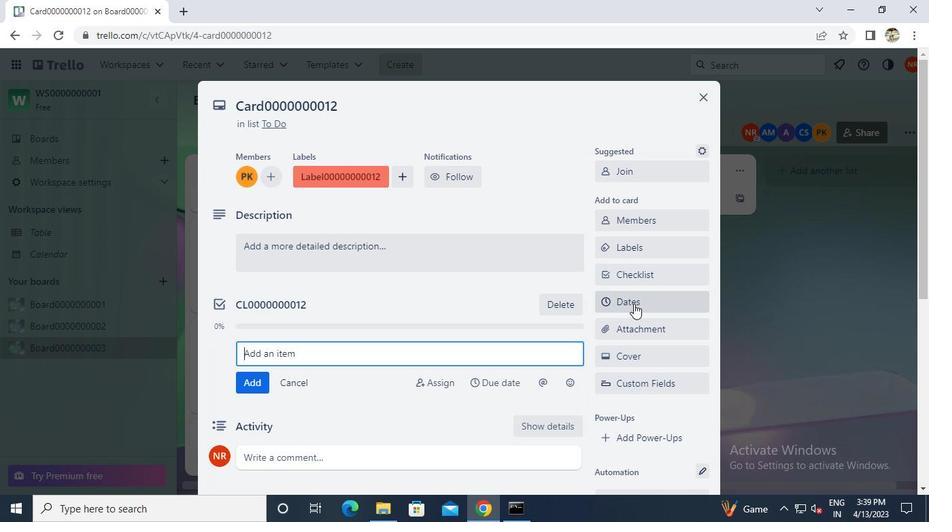 
Action: Mouse moved to (611, 340)
Screenshot: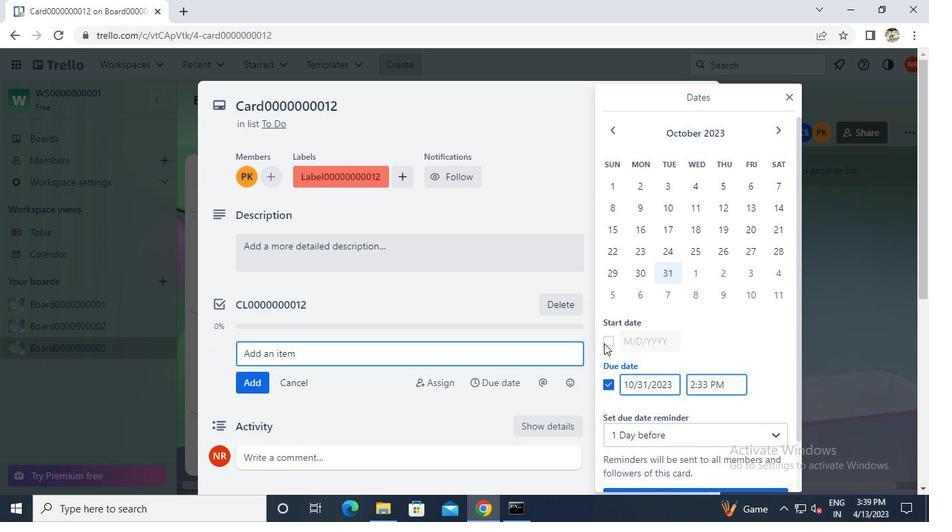 
Action: Mouse pressed left at (611, 340)
Screenshot: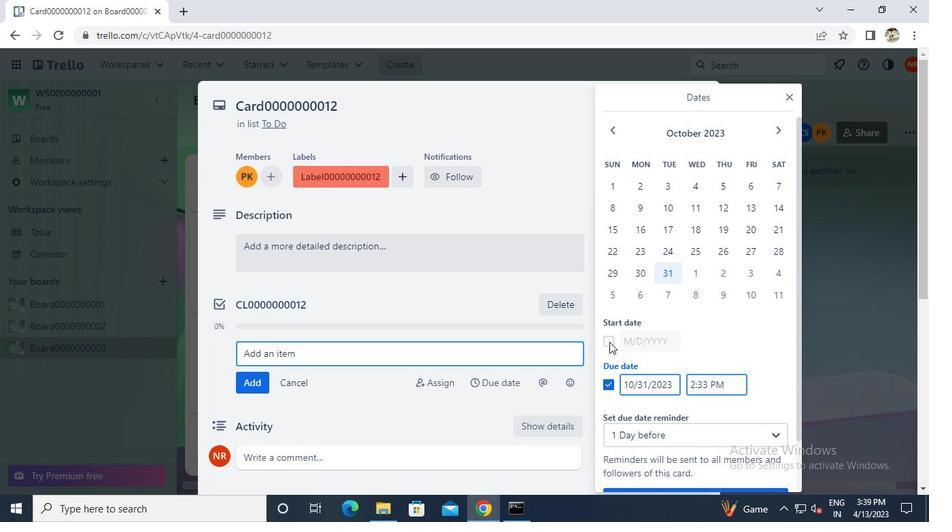 
Action: Mouse moved to (778, 124)
Screenshot: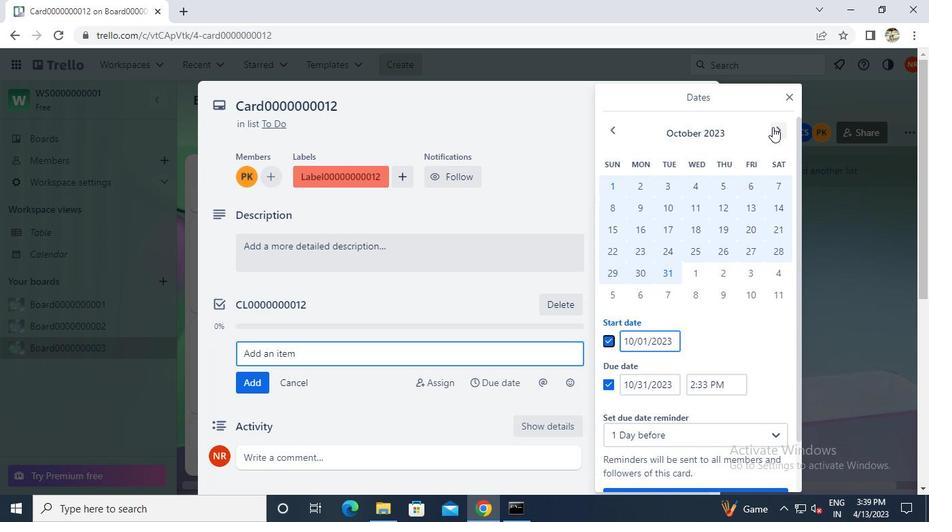 
Action: Mouse pressed left at (778, 124)
Screenshot: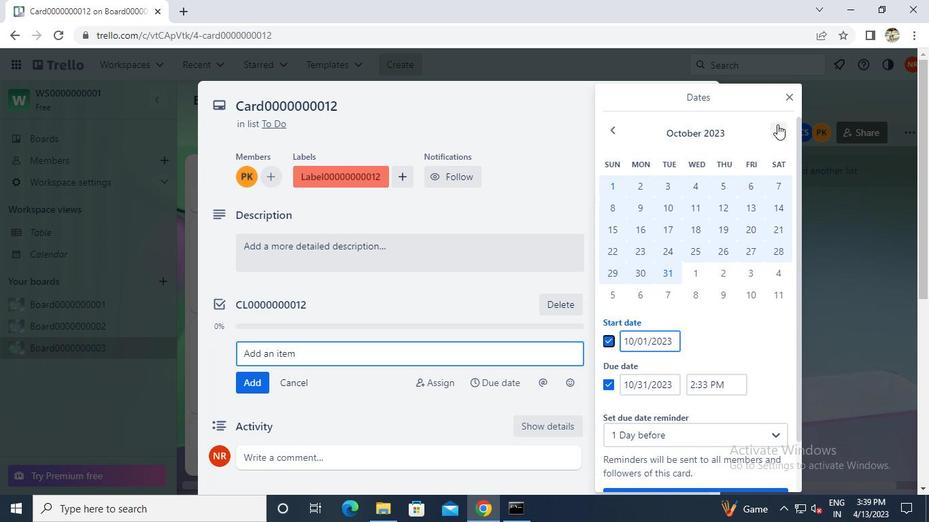
Action: Mouse moved to (690, 186)
Screenshot: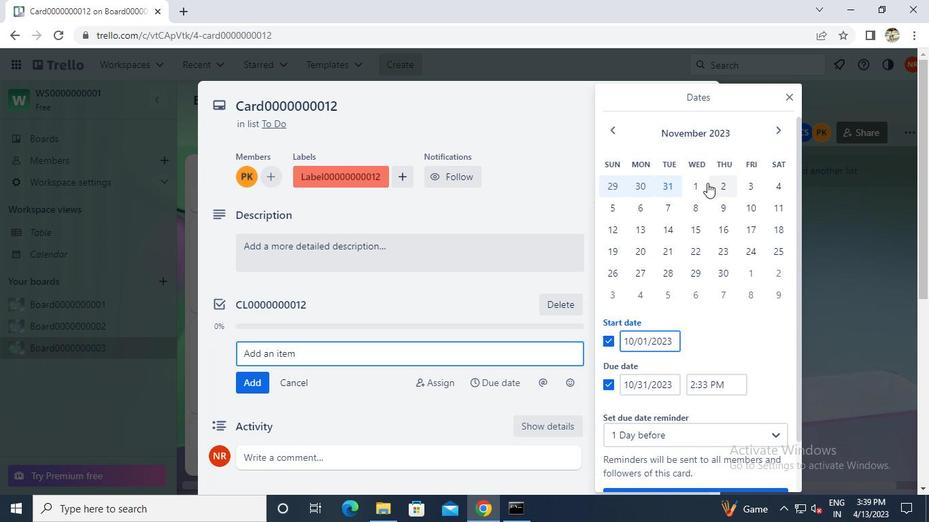 
Action: Mouse pressed left at (690, 186)
Screenshot: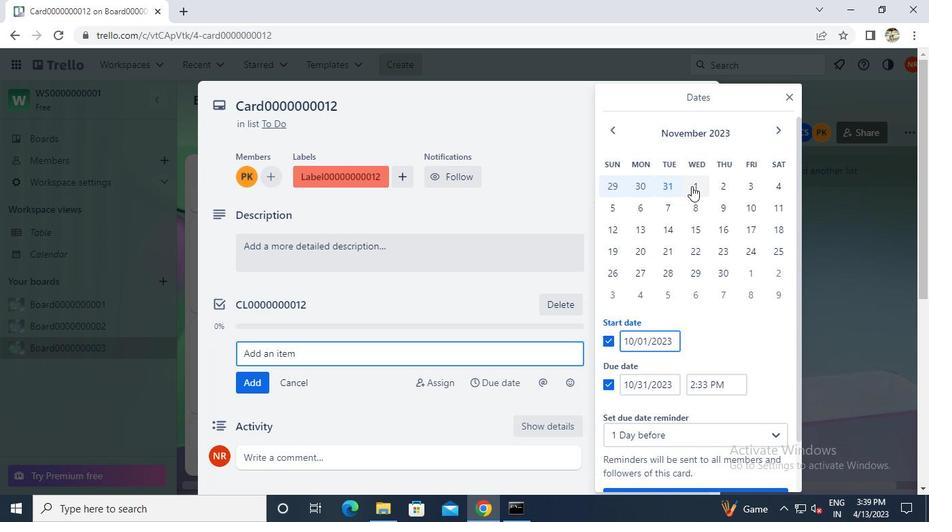 
Action: Mouse moved to (721, 270)
Screenshot: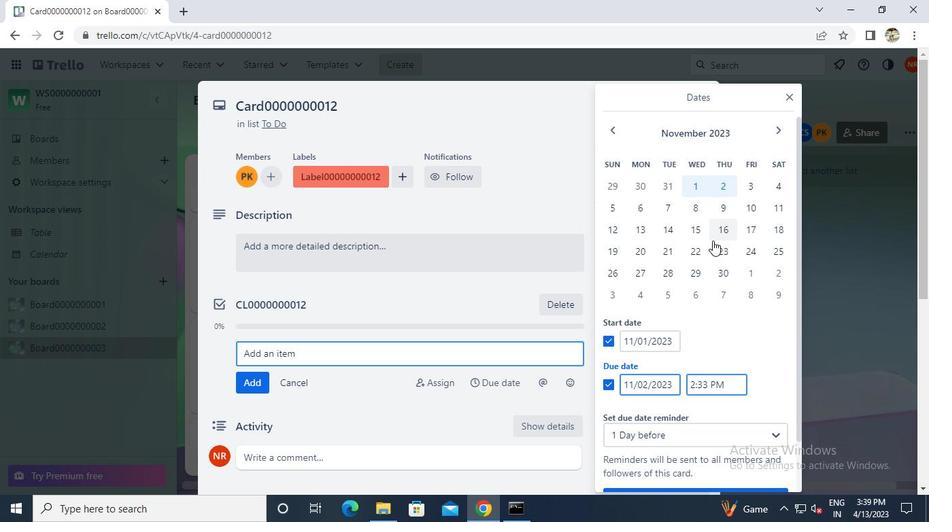 
Action: Mouse pressed left at (721, 270)
Screenshot: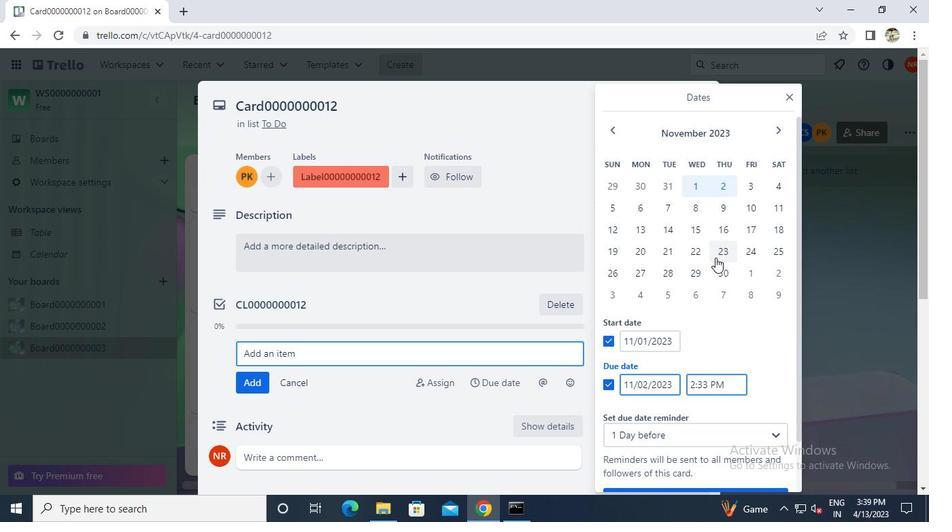
Action: Mouse moved to (676, 442)
Screenshot: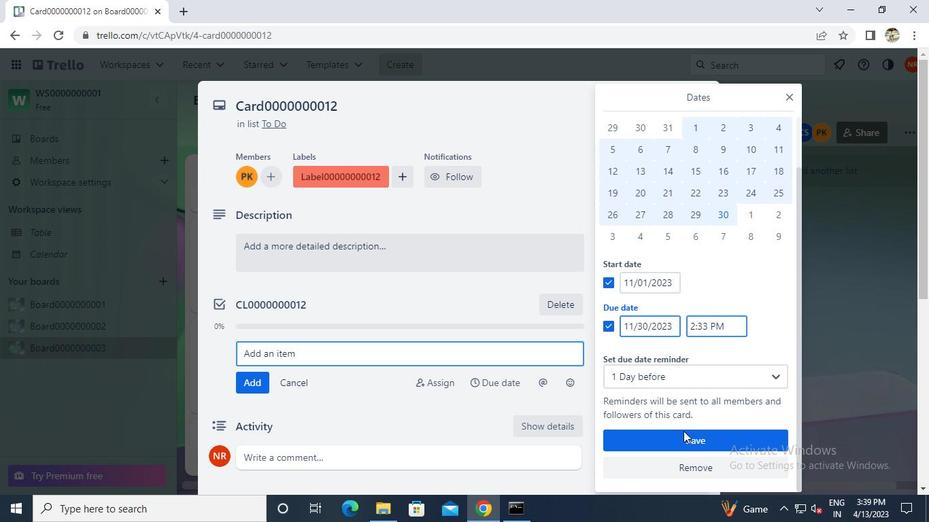
Action: Mouse pressed left at (676, 442)
Screenshot: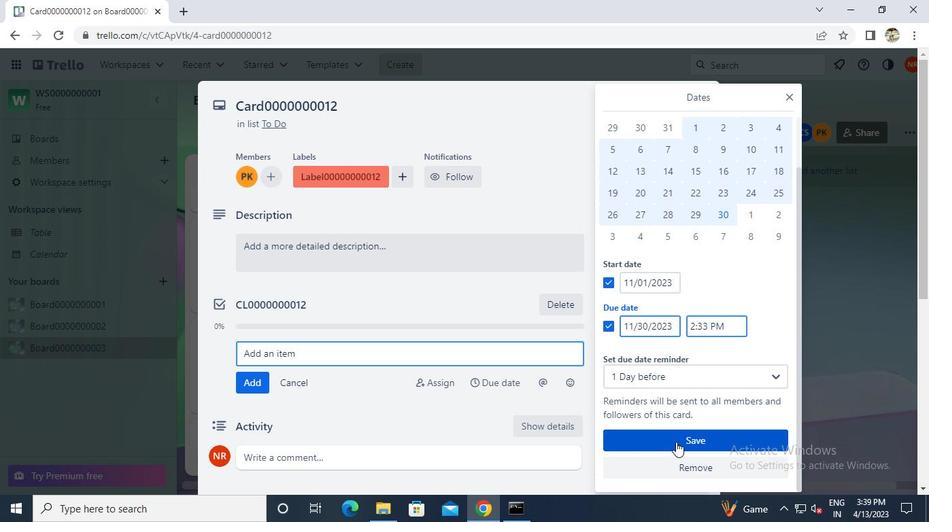 
Action: Mouse moved to (512, 509)
Screenshot: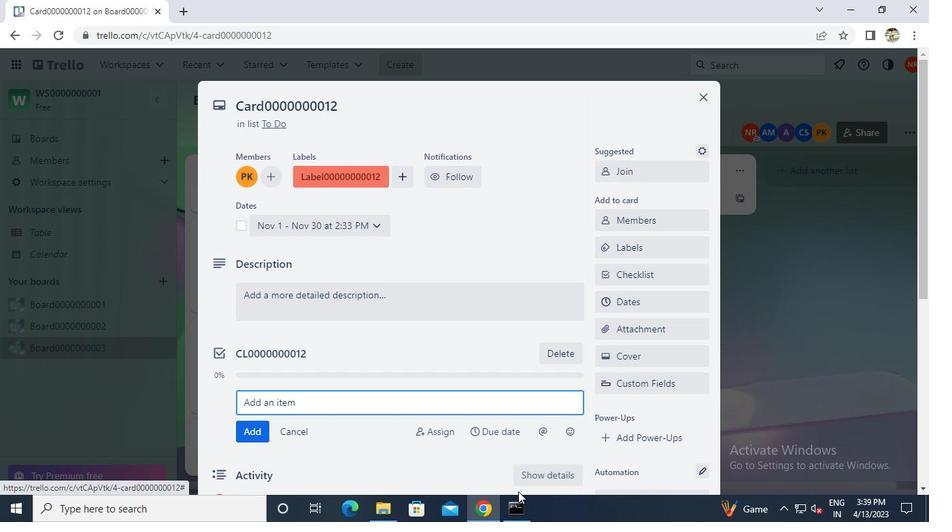 
Action: Mouse pressed left at (512, 509)
Screenshot: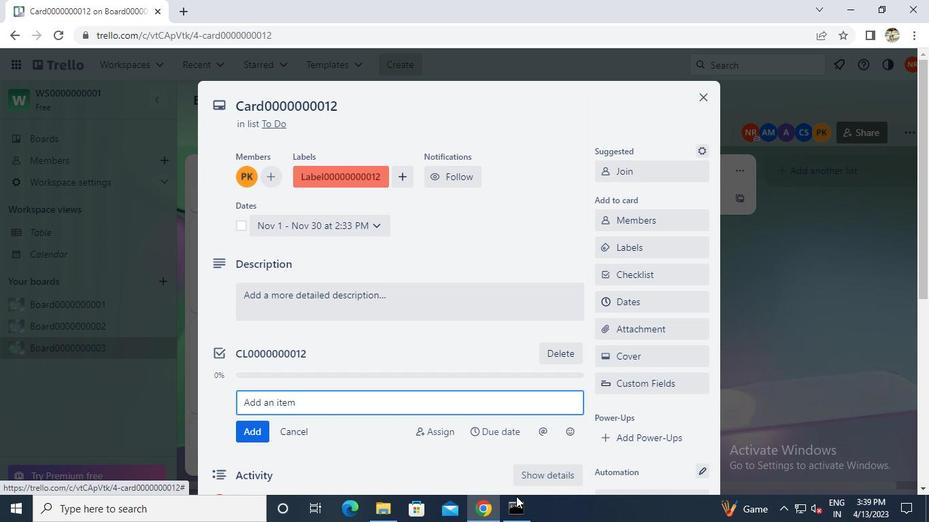 
Action: Mouse moved to (722, 108)
Screenshot: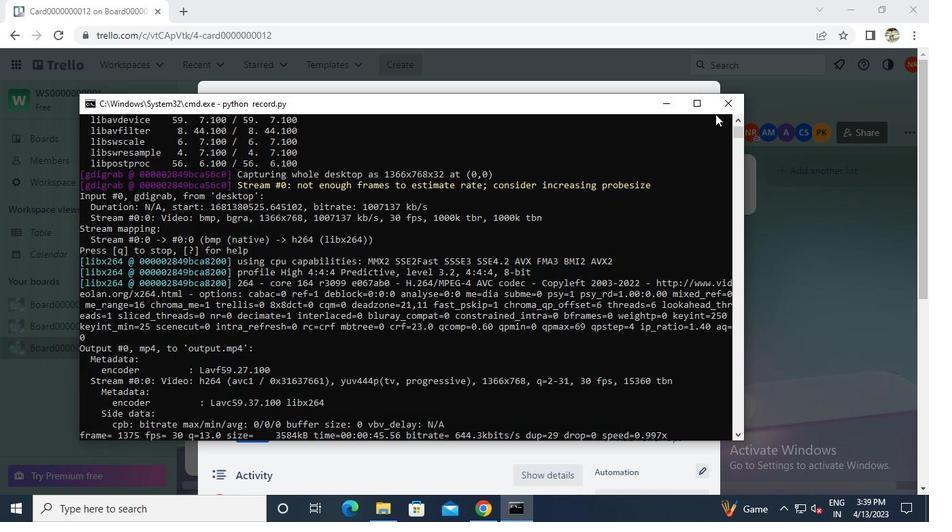 
Action: Mouse pressed left at (722, 108)
Screenshot: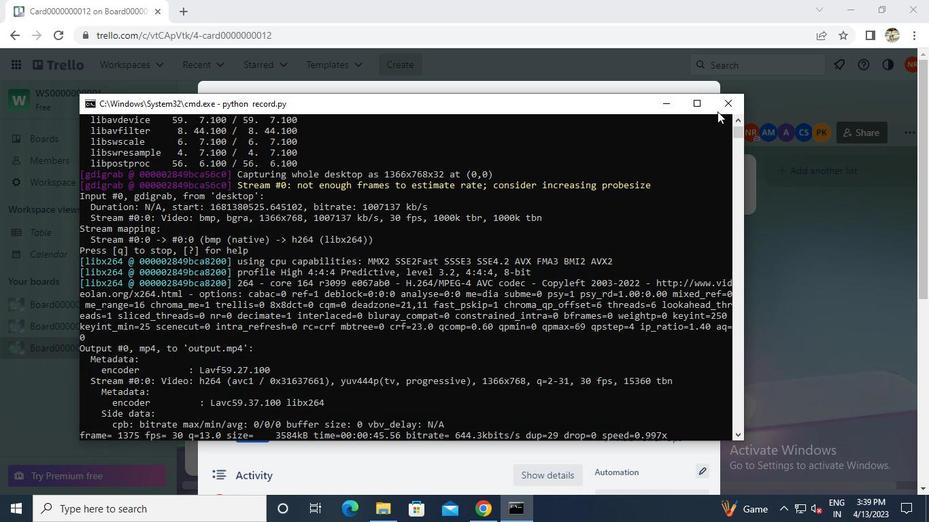 
Action: Mouse moved to (723, 108)
Screenshot: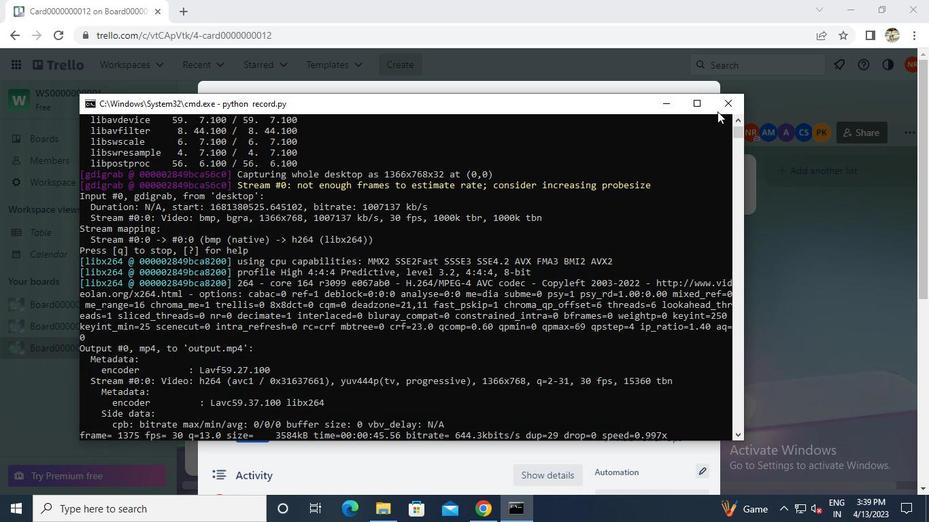 
